 Task: Create new invoice with Date Opened :15-Apr-23, Select Customer: Total Wine & More, Terms: Payment Term 1. Make invoice entry for item-1 with Date: 15-Apr-23, Description: Shiner Bock Lager Can , Action: Material, Income Account: Income:Sales, Quantity: 4, Unit Price: 8.5, Discount %: 5. Make entry for item-2 with Date: 15-Apr-23, Description: Planters Heat Peanuts, Action: Material, Income Account: Income:Sales, Quantity: 5, Unit Price: 7.4, Discount %: 10. Make entry for item-3 with Date: 15-Apr-23, Description:   Big Red Soda  , Action: Material, Income Account: Income:Sales, Quantity: 2, Unit Price: 8.4, Discount %: 12. Write Notes: Looking forward to serving you again.. Post Invoice with Post Date: 15-Apr-23, Post to Accounts: Assets:Accounts Receivable. Pay / Process Payment with Transaction Date: 15-May-23, Amount: 80.384, Transfer Account: Checking Account. Print Invoice, display notes by going to Option, then go to Display Tab and check Invoice Notes.
Action: Mouse pressed left at (174, 31)
Screenshot: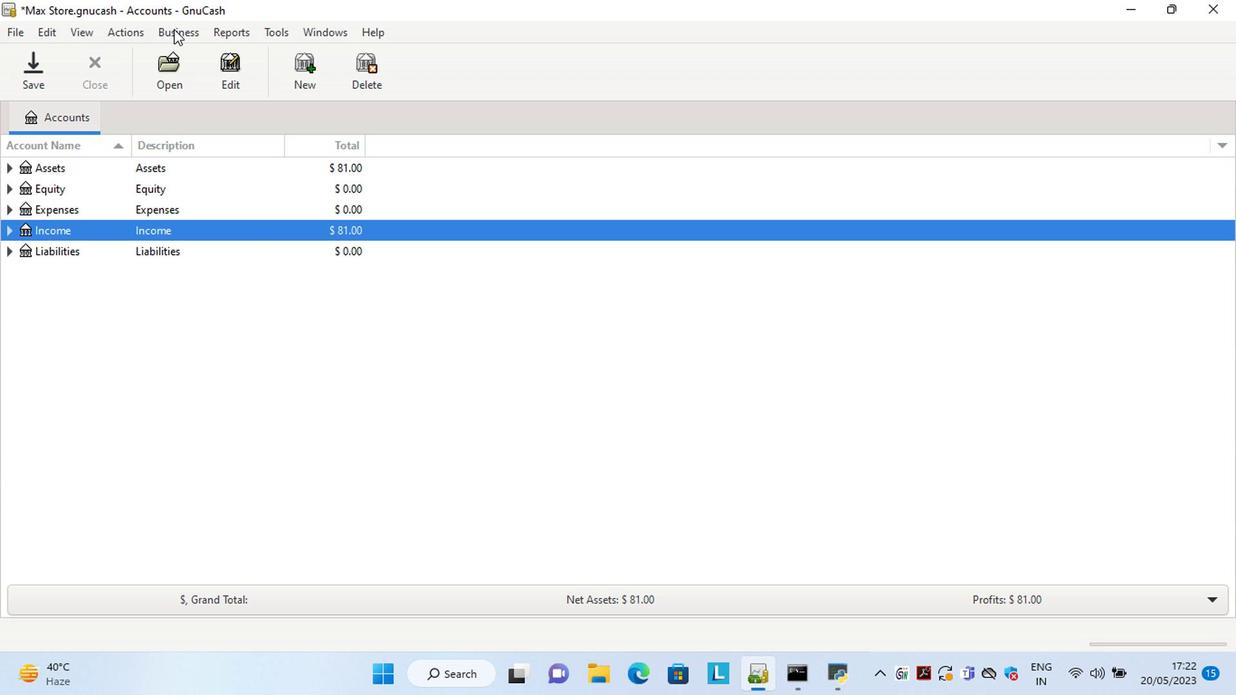 
Action: Mouse moved to (383, 132)
Screenshot: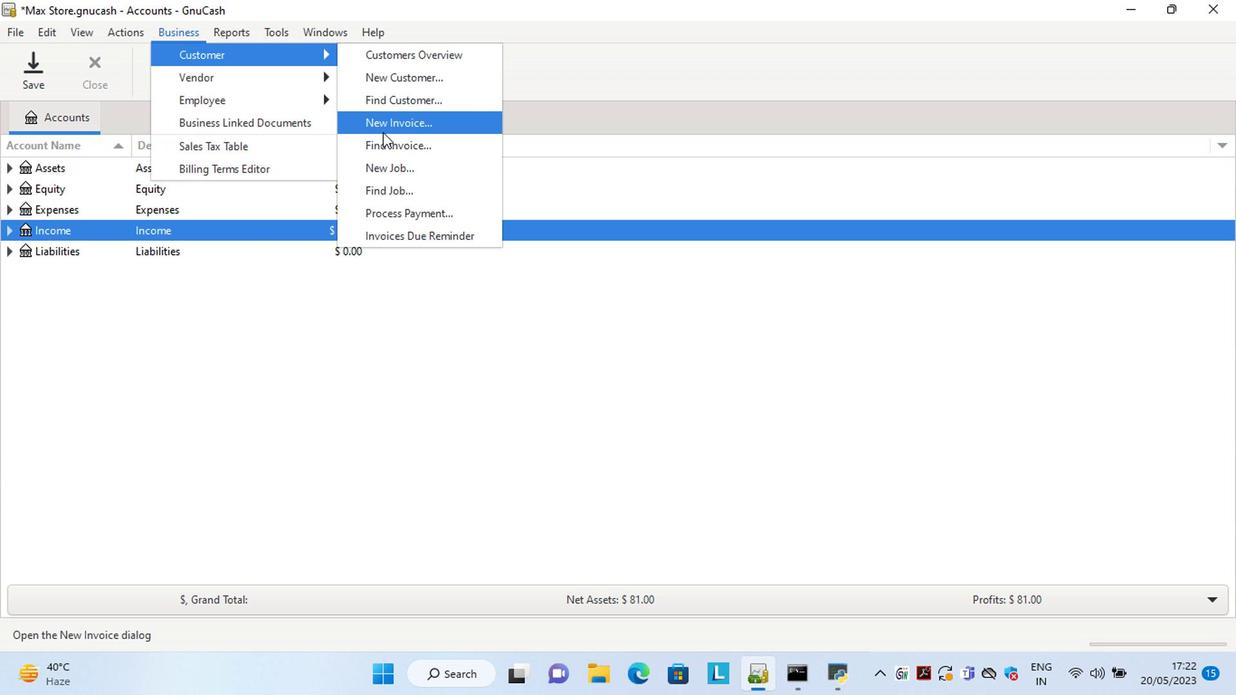 
Action: Mouse pressed left at (383, 132)
Screenshot: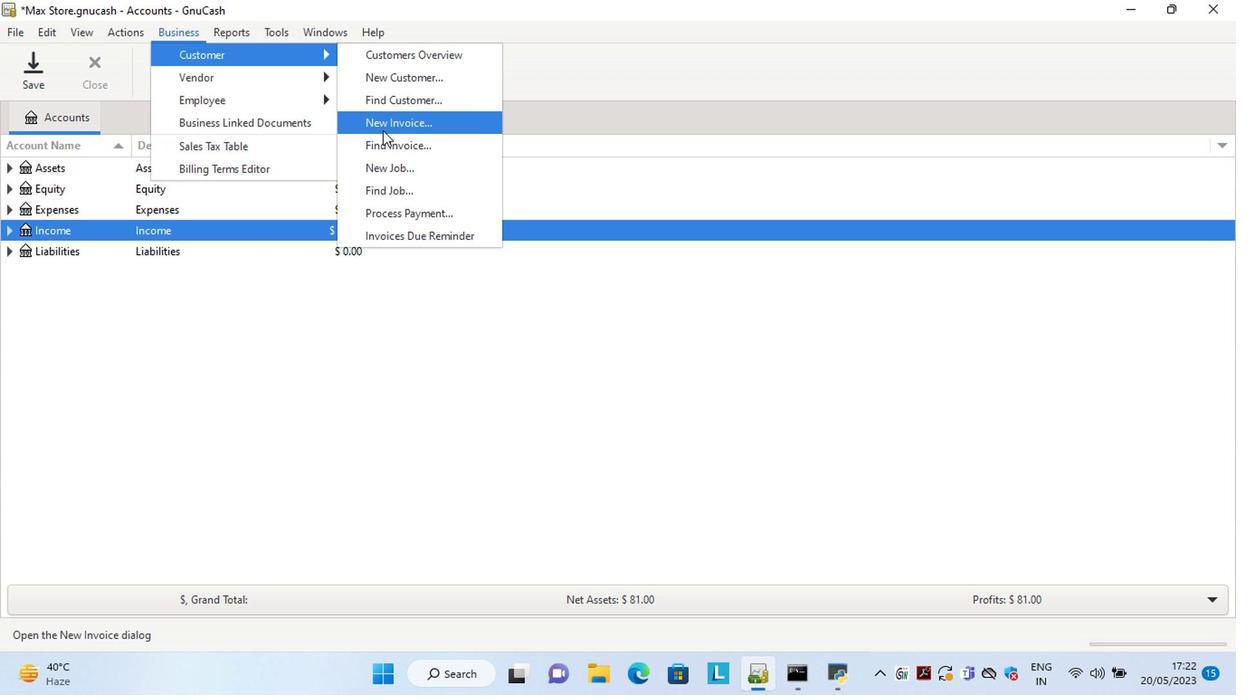 
Action: Mouse moved to (632, 279)
Screenshot: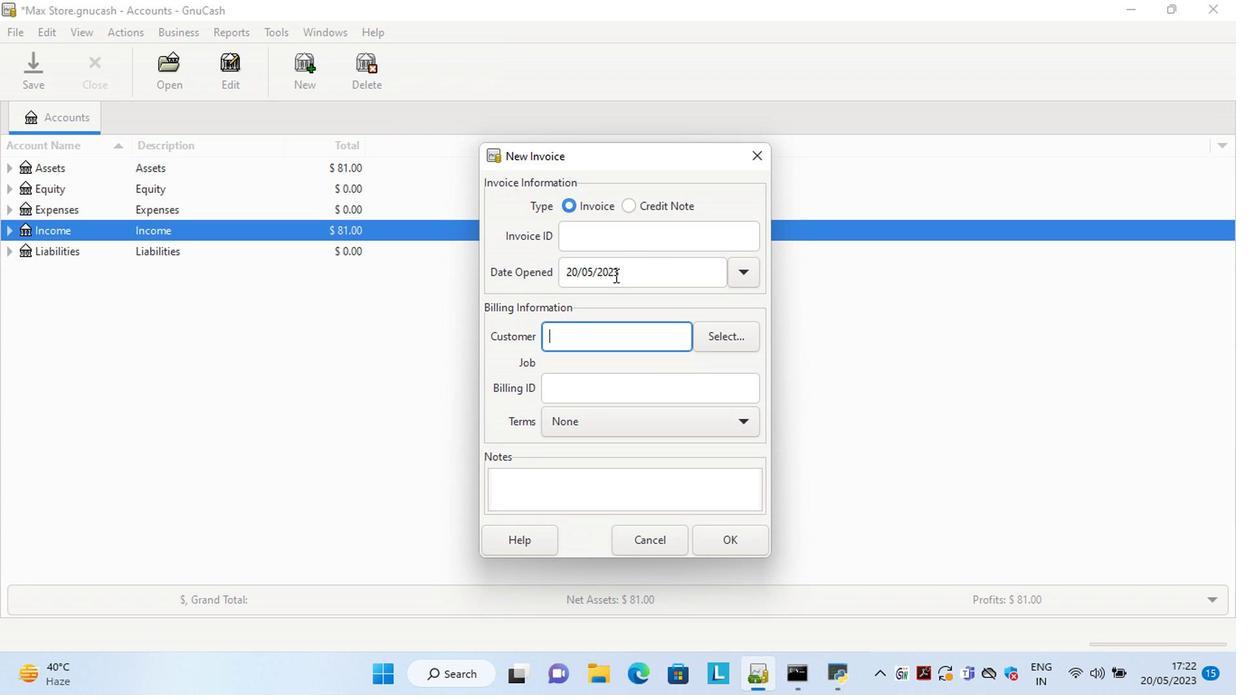 
Action: Mouse pressed left at (632, 279)
Screenshot: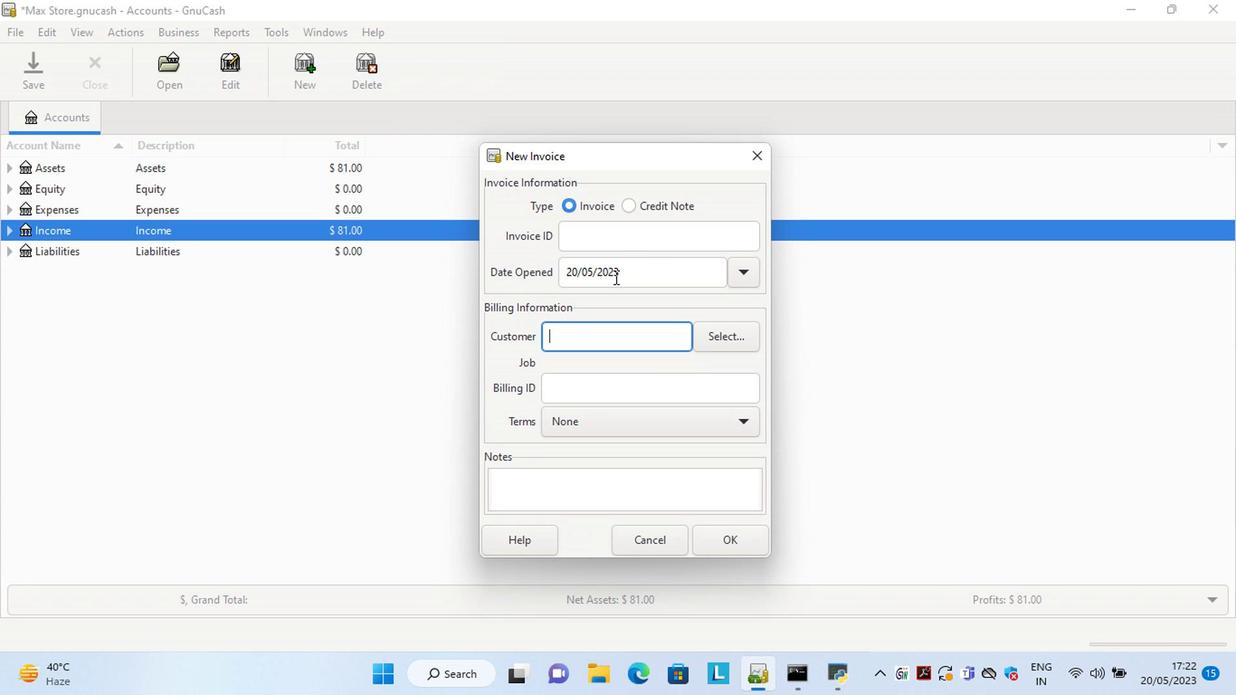 
Action: Key pressed <Key.left><Key.left><Key.left><Key.left><Key.left><Key.left><Key.left><Key.left><Key.left><Key.left><Key.left><Key.left><Key.left><Key.left><Key.left><Key.left><Key.left><Key.delete><Key.delete>15<Key.right><Key.right><Key.delete>4<Key.tab>
Screenshot: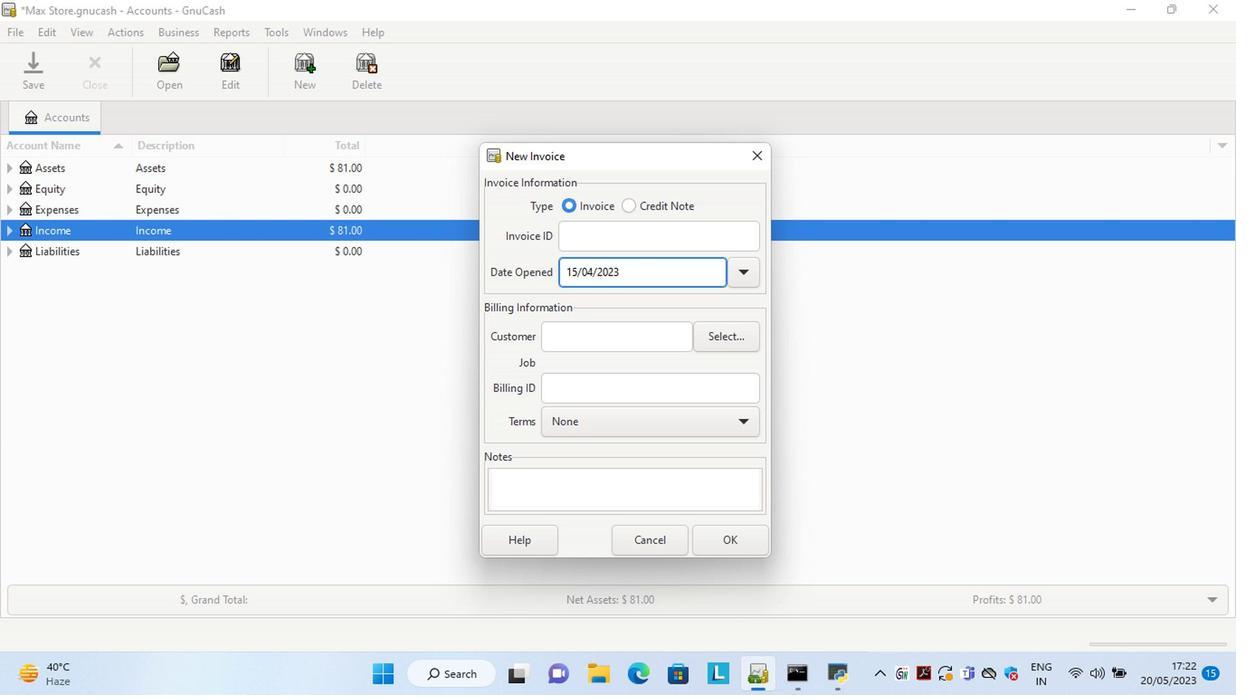 
Action: Mouse moved to (718, 332)
Screenshot: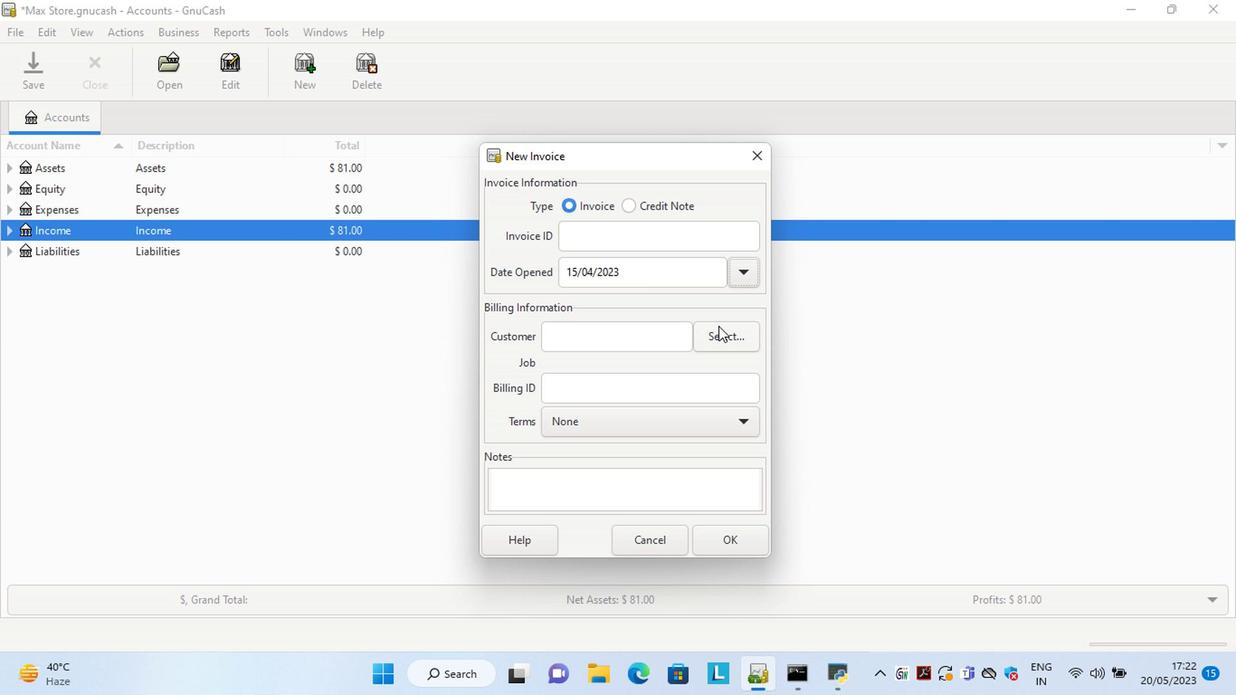 
Action: Mouse pressed left at (718, 332)
Screenshot: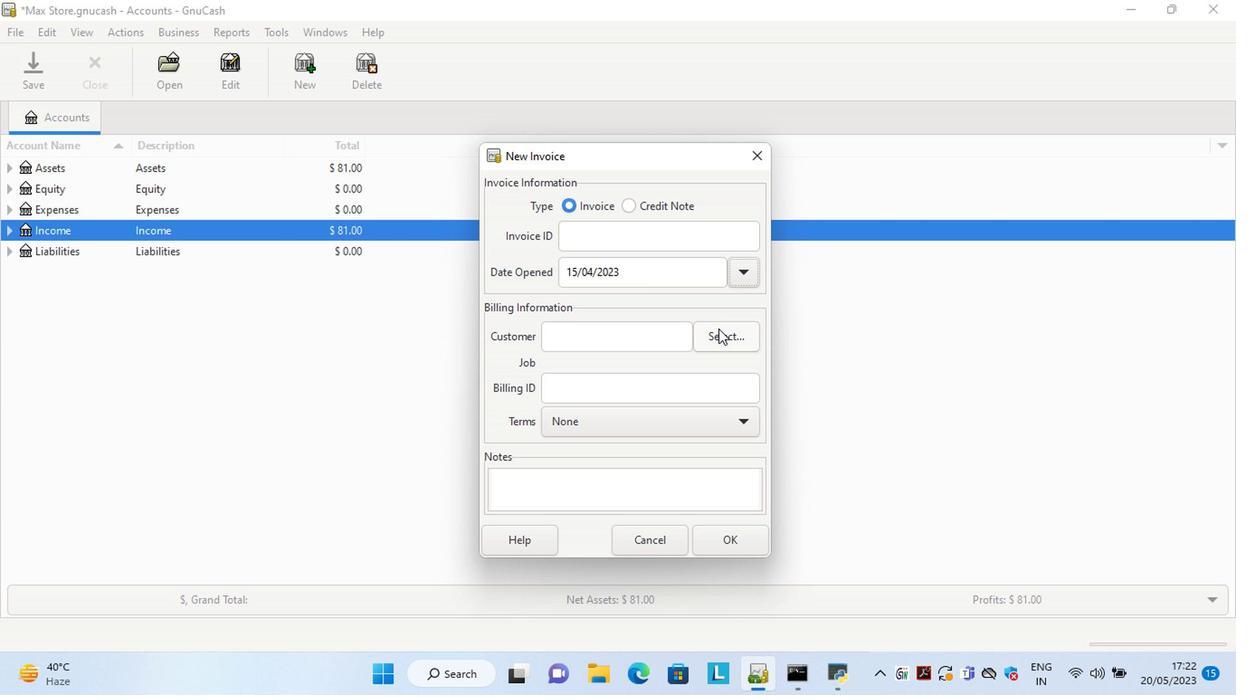 
Action: Mouse moved to (637, 308)
Screenshot: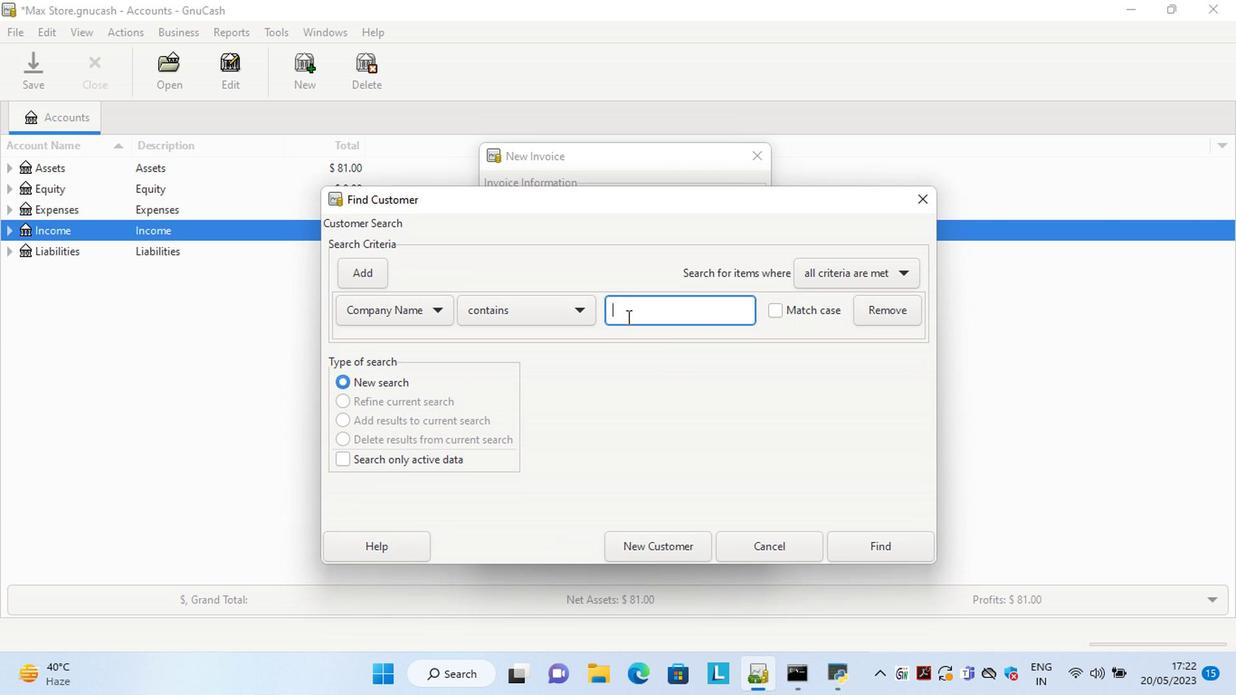 
Action: Key pressed <Key.shift><Key.shift><Key.shift><Key.shift><Key.shift><Key.shift>Total<Key.space><Key.shift><Key.shift><Key.shift><Key.shift><Key.shift><Key.shift><Key.shift><Key.shift><Key.shift><Key.shift><Key.shift><Key.shift>Wine
Screenshot: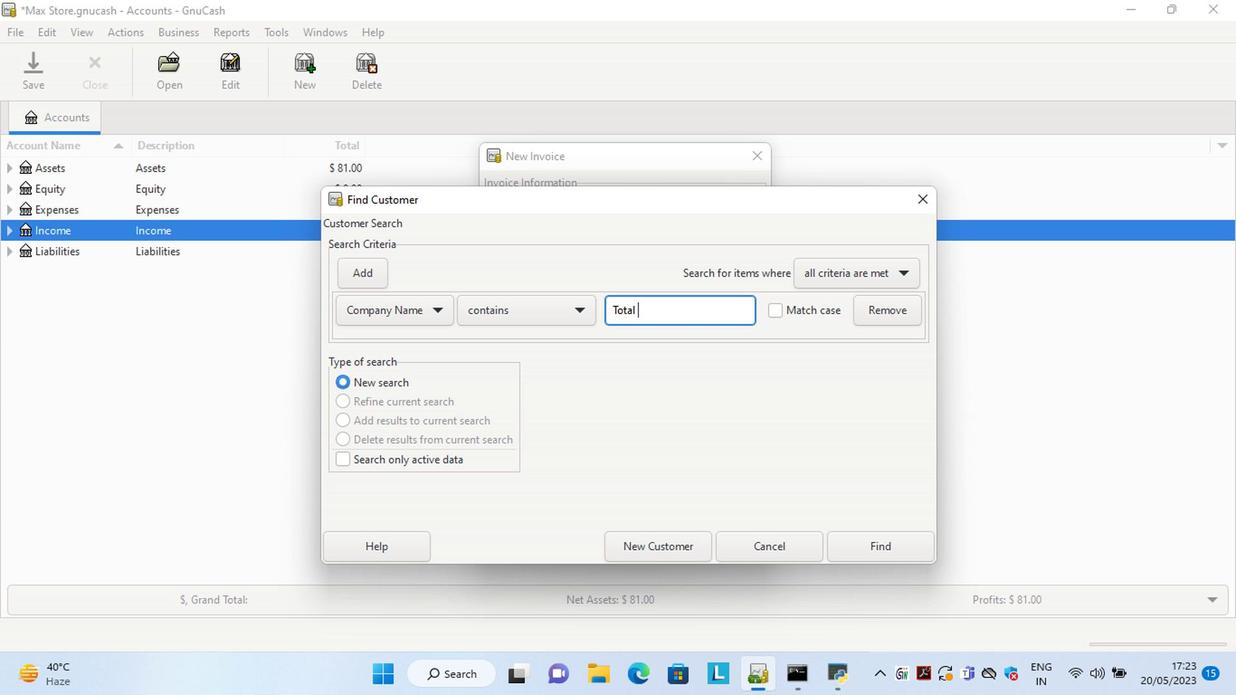 
Action: Mouse moved to (869, 549)
Screenshot: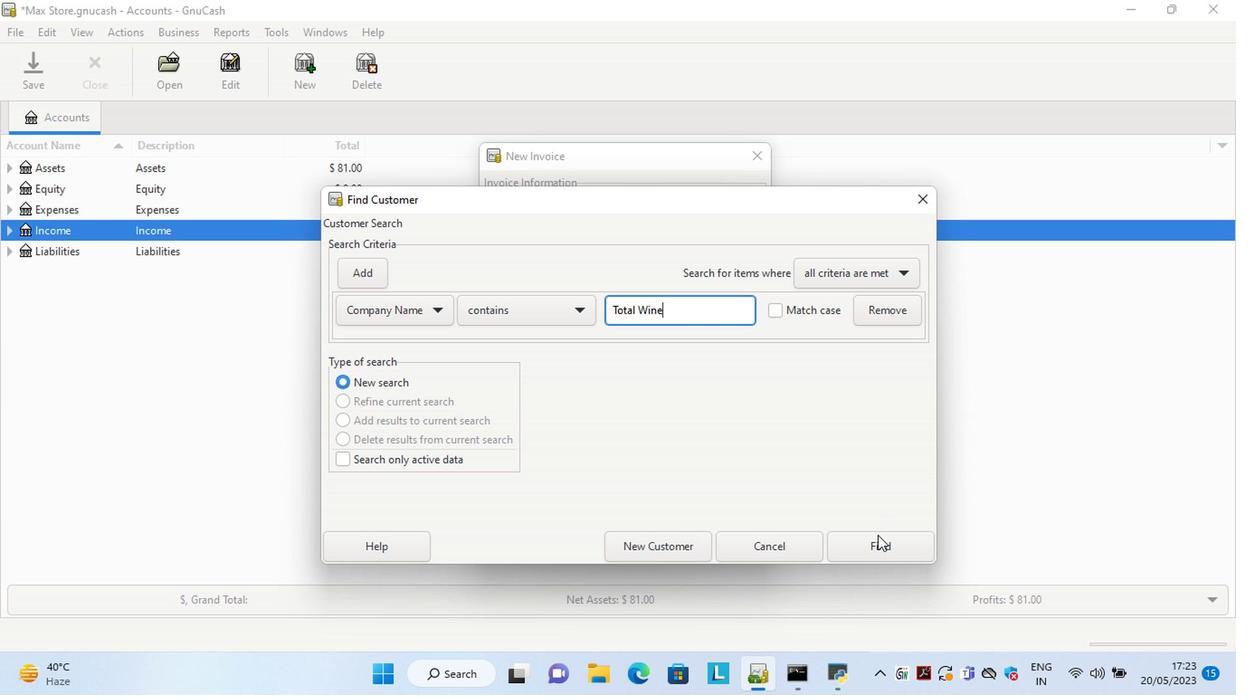 
Action: Mouse pressed left at (869, 549)
Screenshot: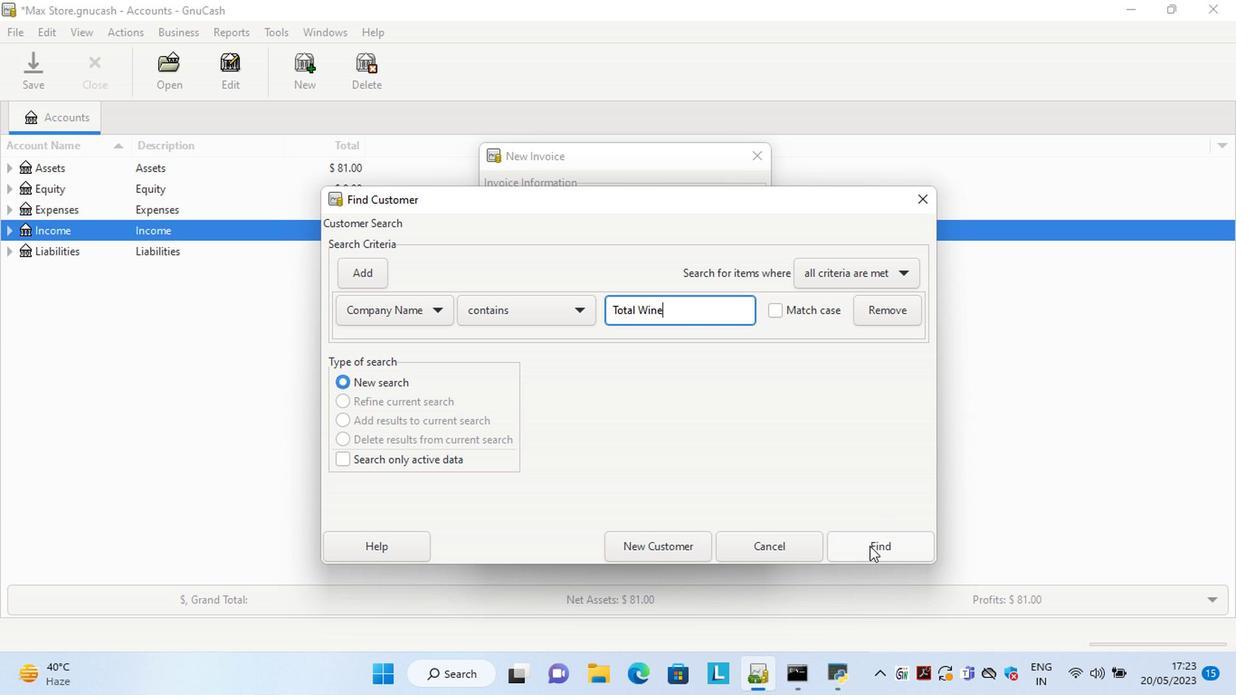 
Action: Mouse moved to (644, 362)
Screenshot: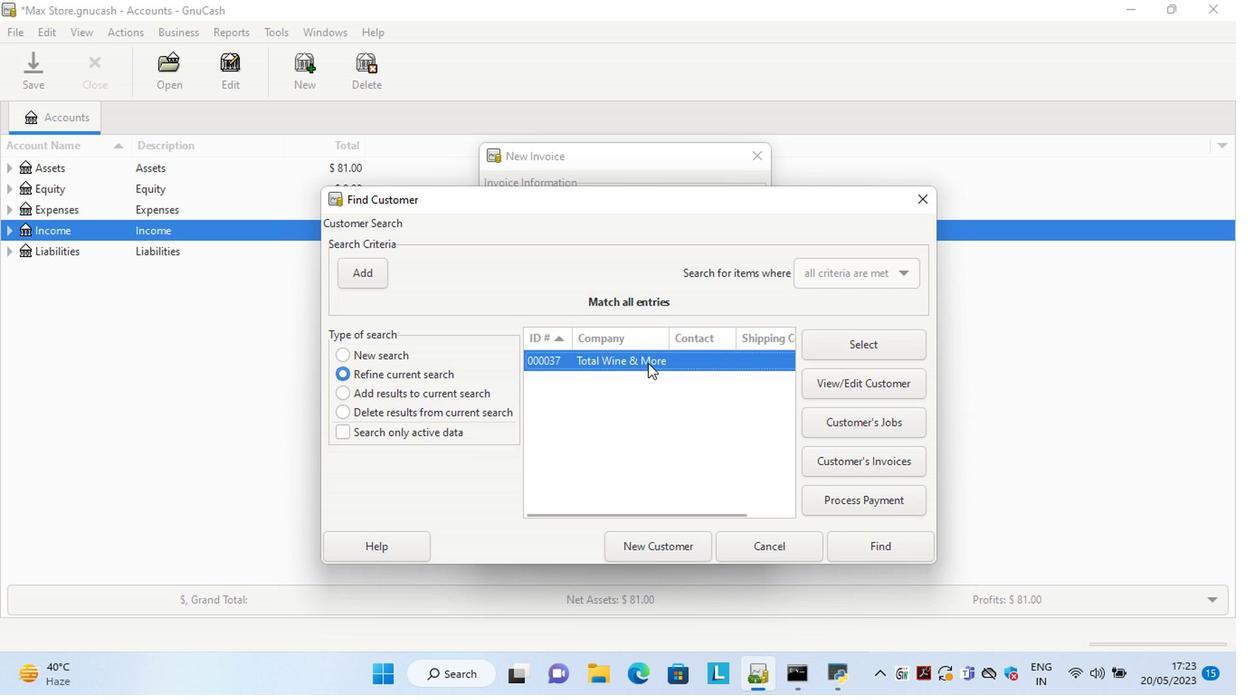 
Action: Mouse pressed left at (644, 362)
Screenshot: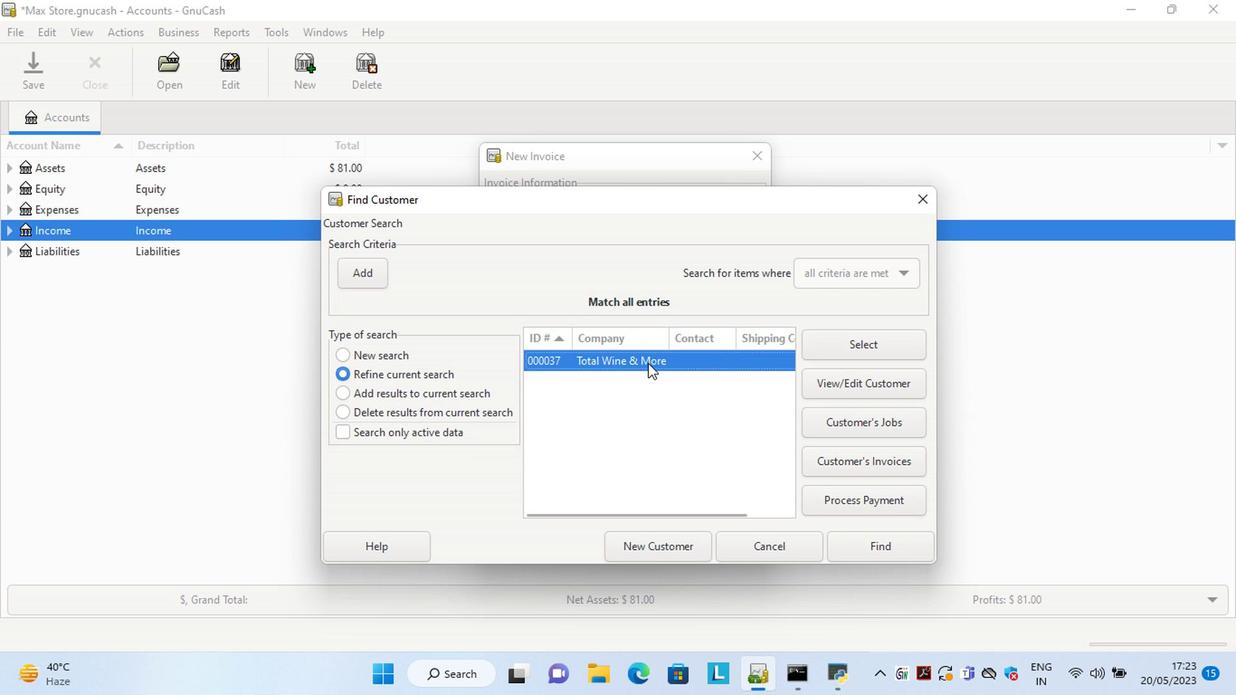 
Action: Mouse pressed left at (644, 362)
Screenshot: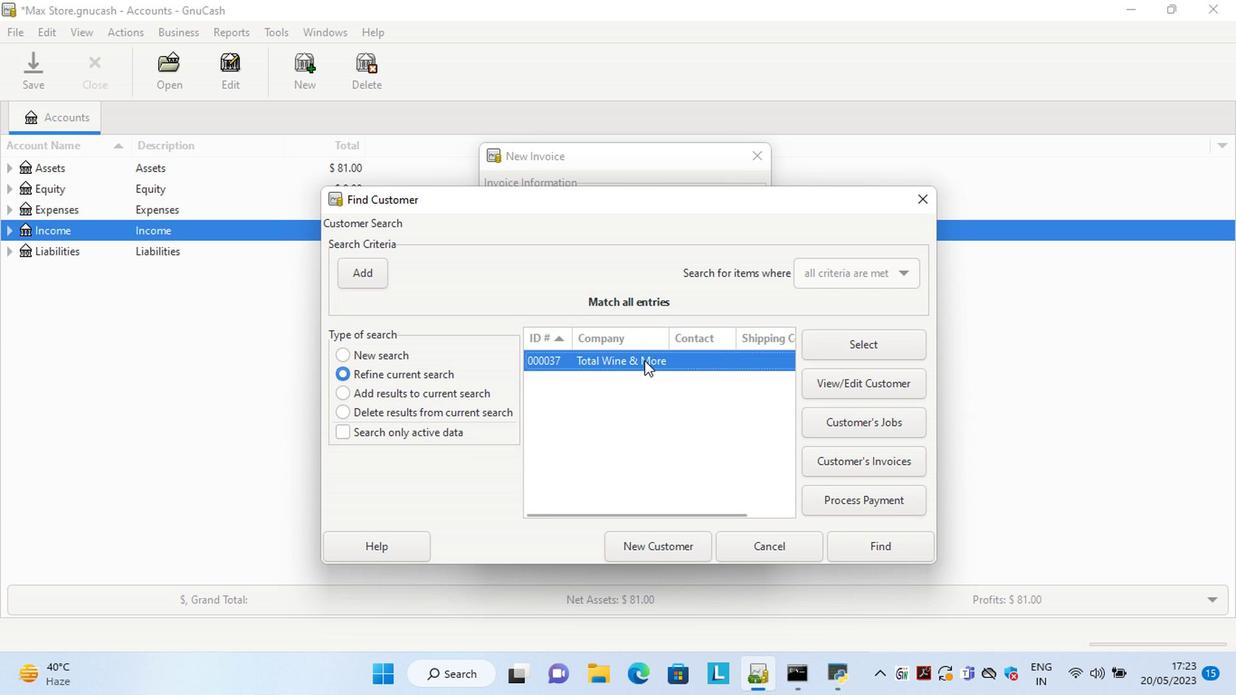 
Action: Mouse moved to (638, 437)
Screenshot: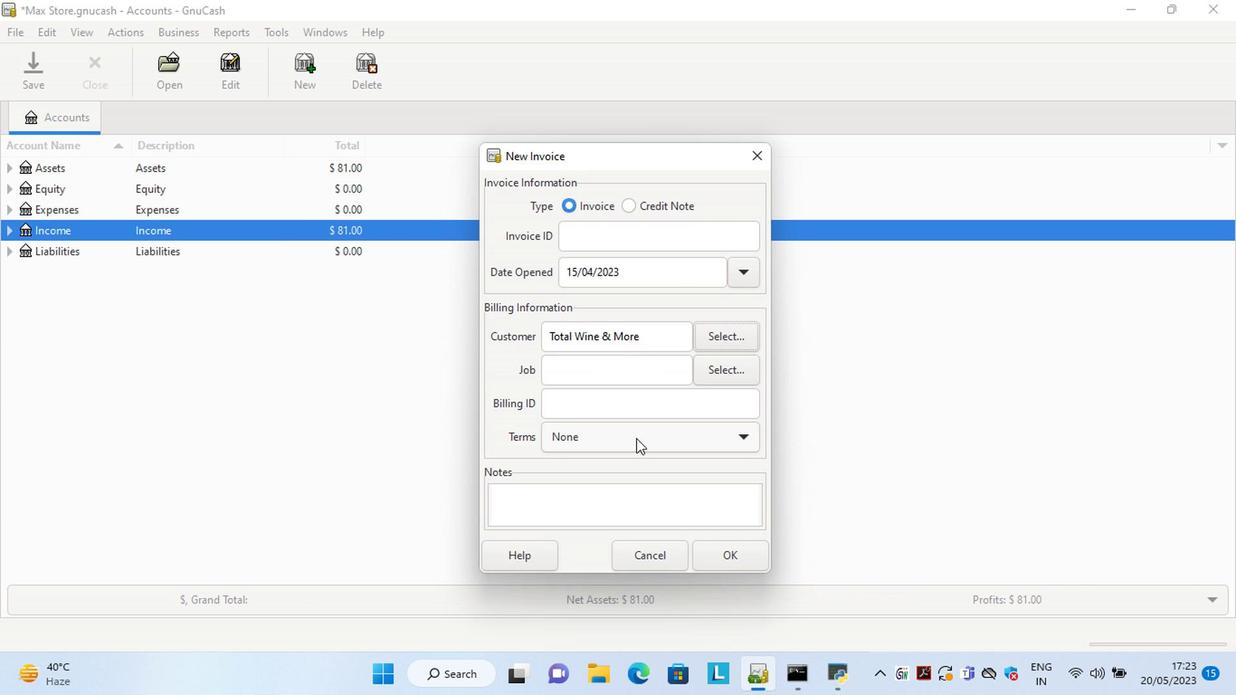 
Action: Mouse pressed left at (638, 437)
Screenshot: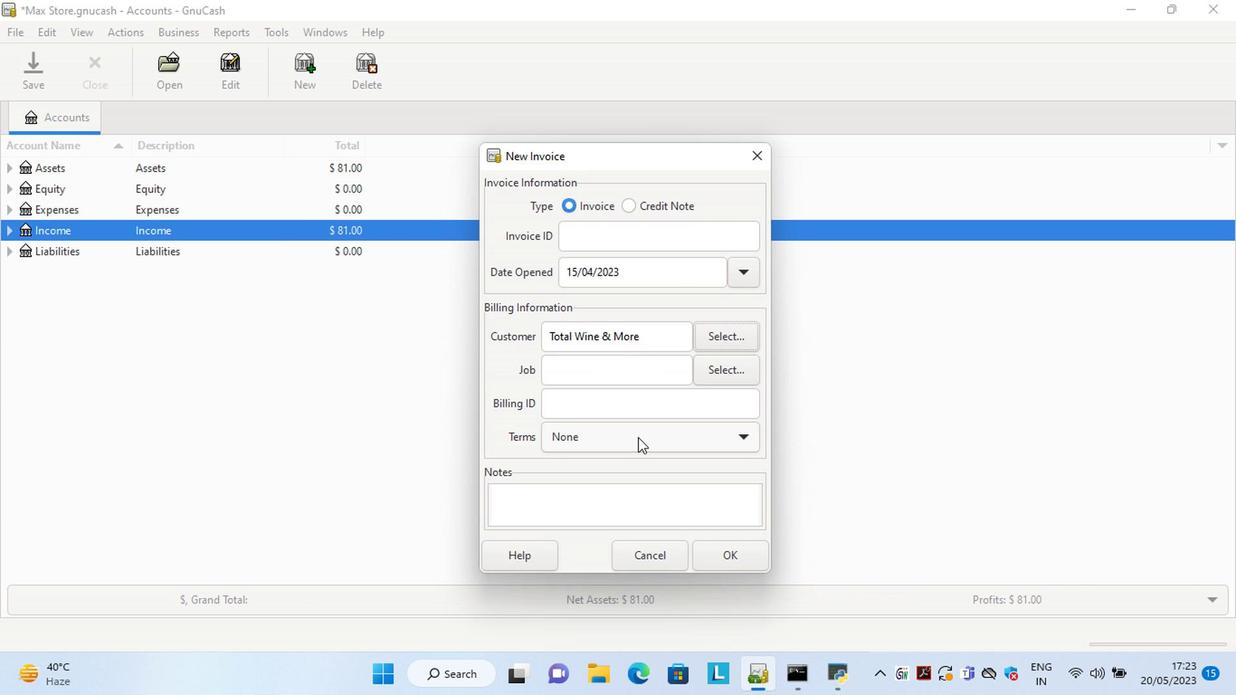 
Action: Mouse moved to (622, 467)
Screenshot: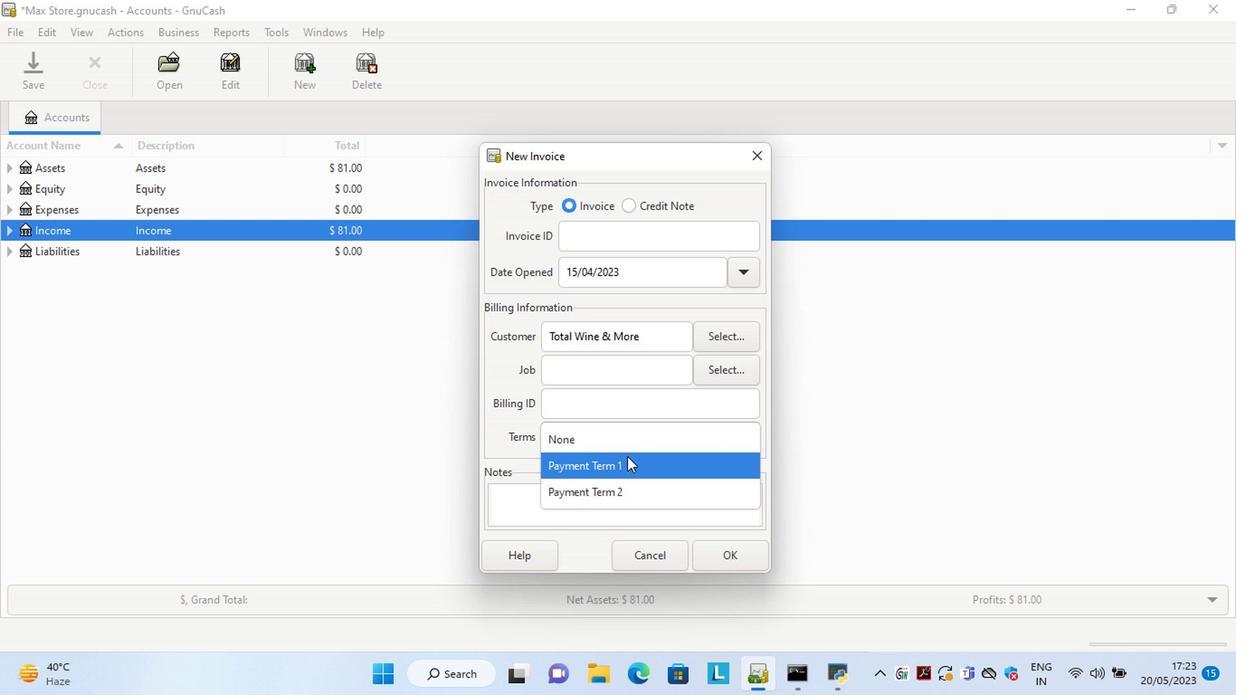 
Action: Mouse pressed left at (622, 467)
Screenshot: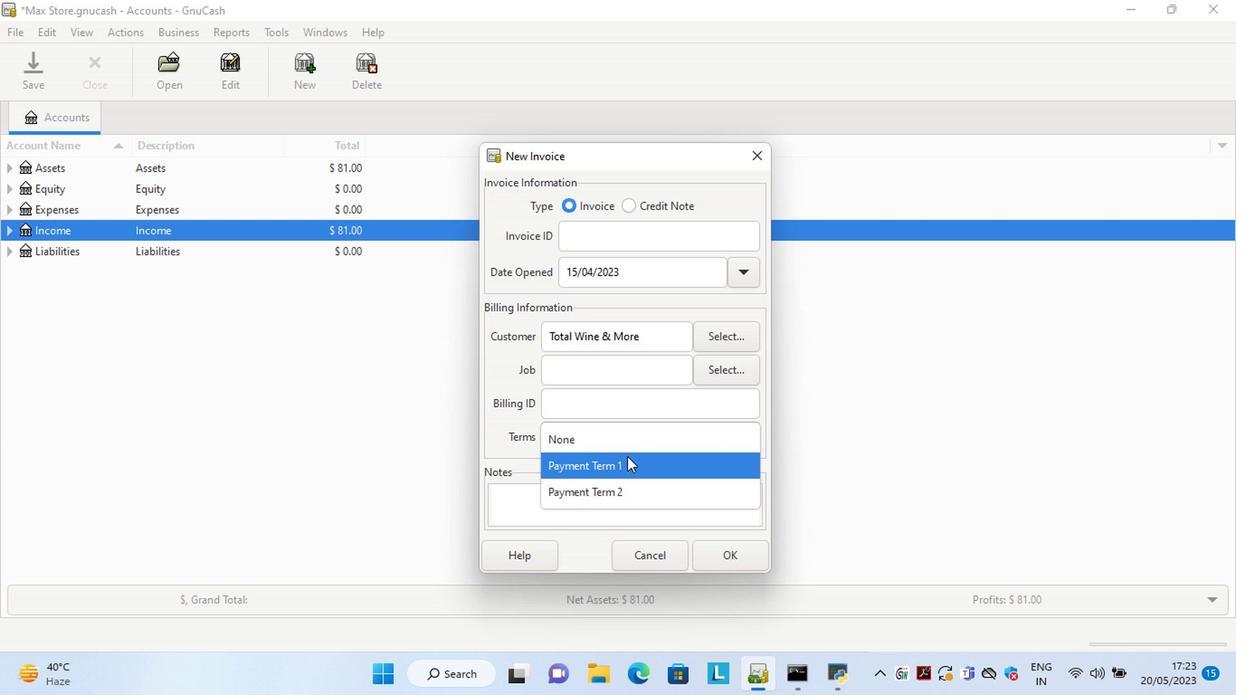 
Action: Mouse moved to (739, 559)
Screenshot: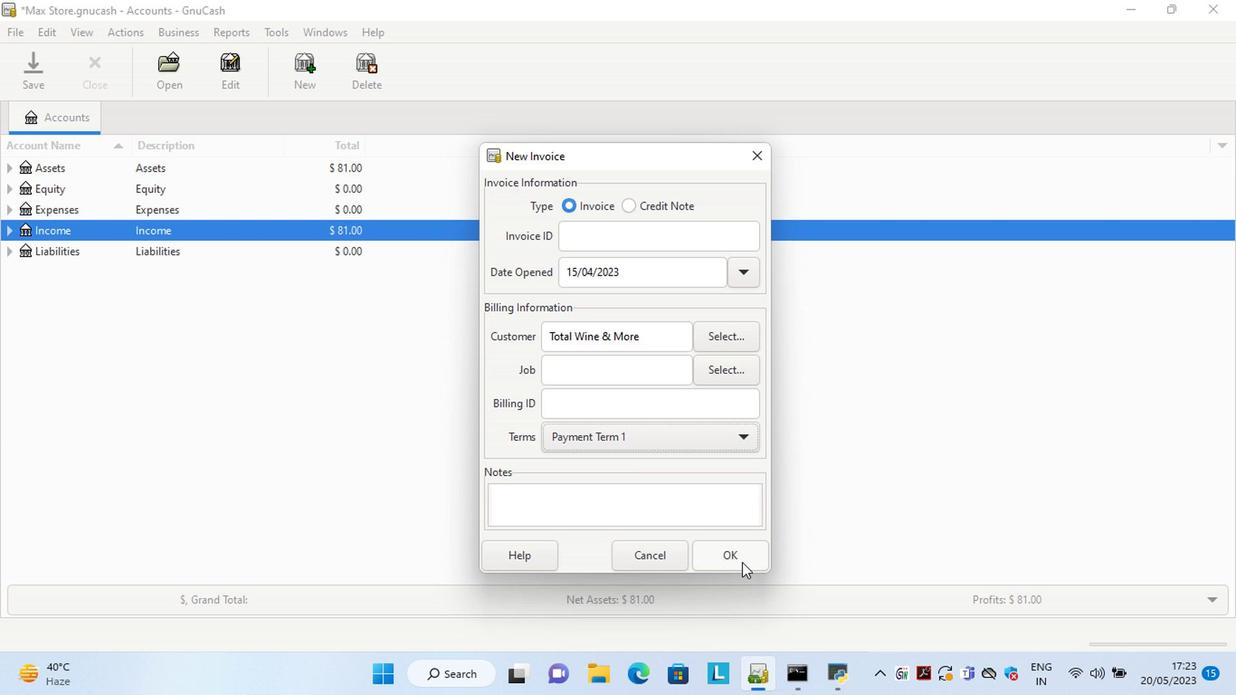 
Action: Mouse pressed left at (739, 559)
Screenshot: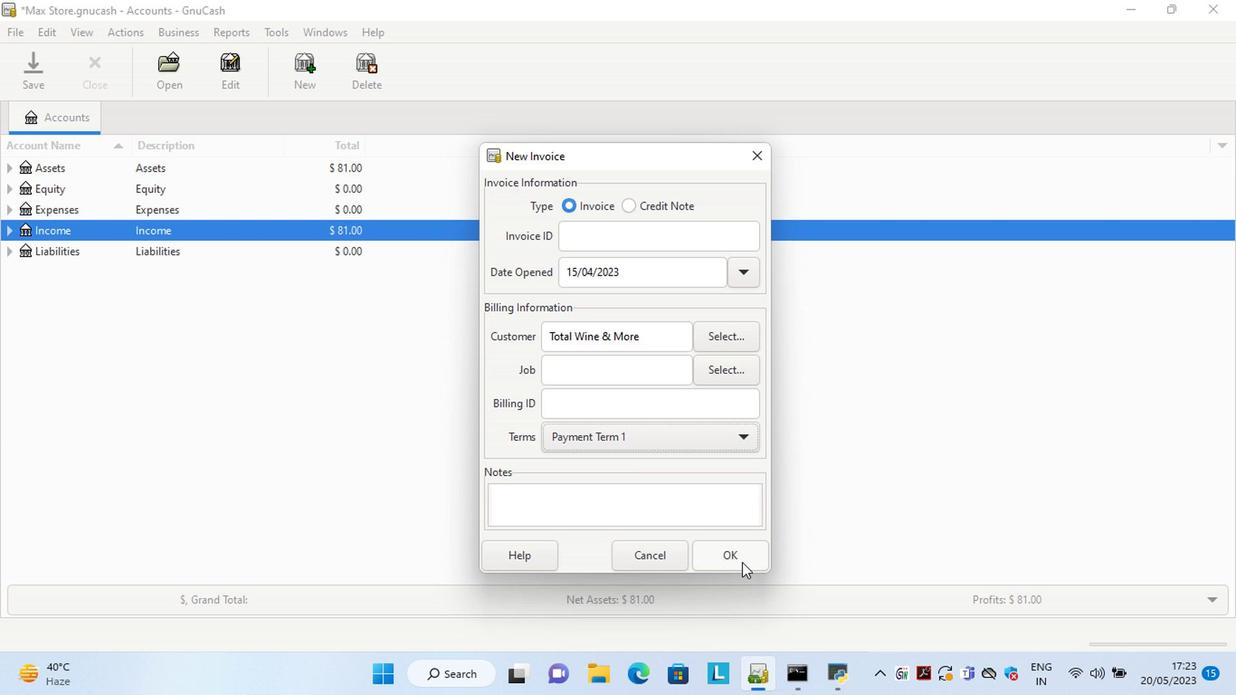 
Action: Mouse moved to (229, 343)
Screenshot: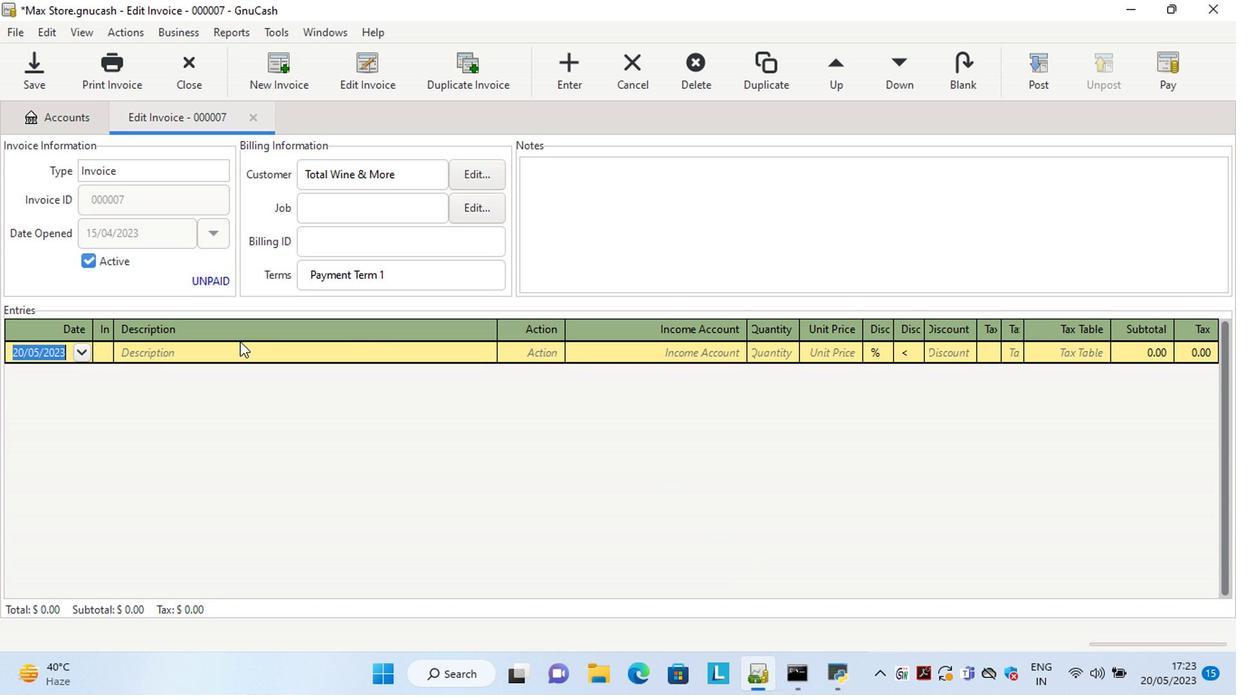 
Action: Key pressed <Key.left><Key.left><Key.left><Key.delete><Key.delete>15<Key.right><Key.right><Key.delete>4<Key.tab>sh<Key.tab><Key.tab>
Screenshot: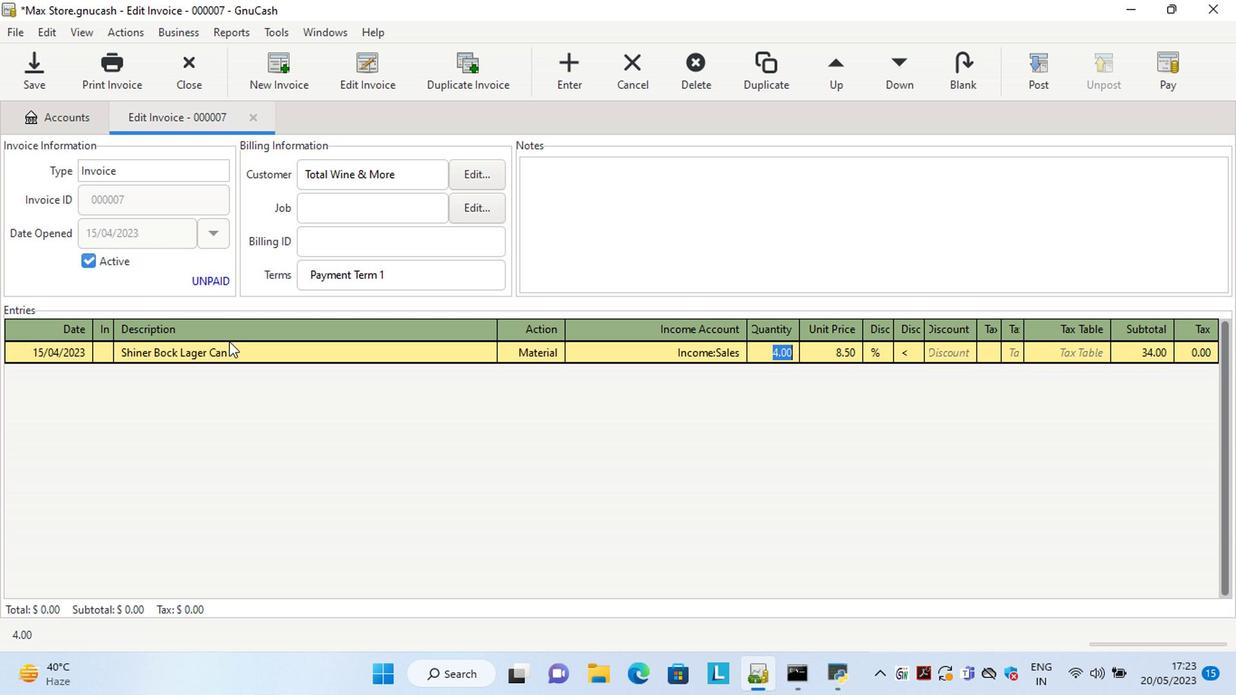 
Action: Mouse moved to (906, 350)
Screenshot: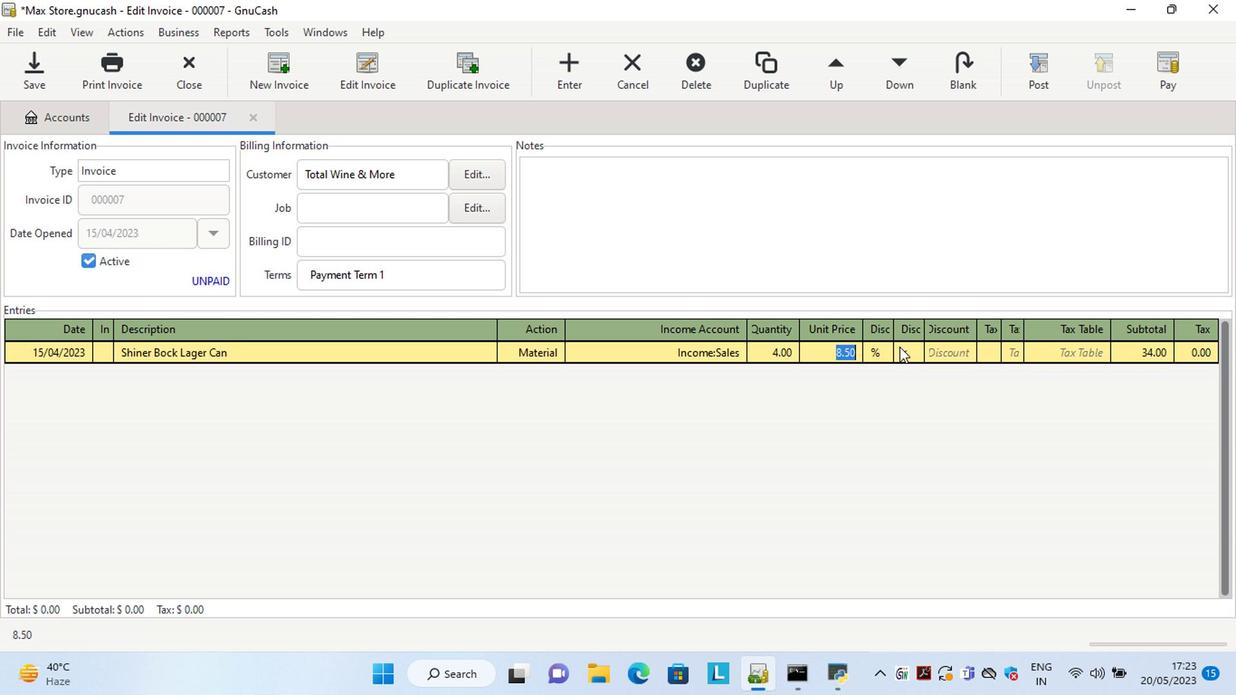 
Action: Mouse pressed left at (906, 350)
Screenshot: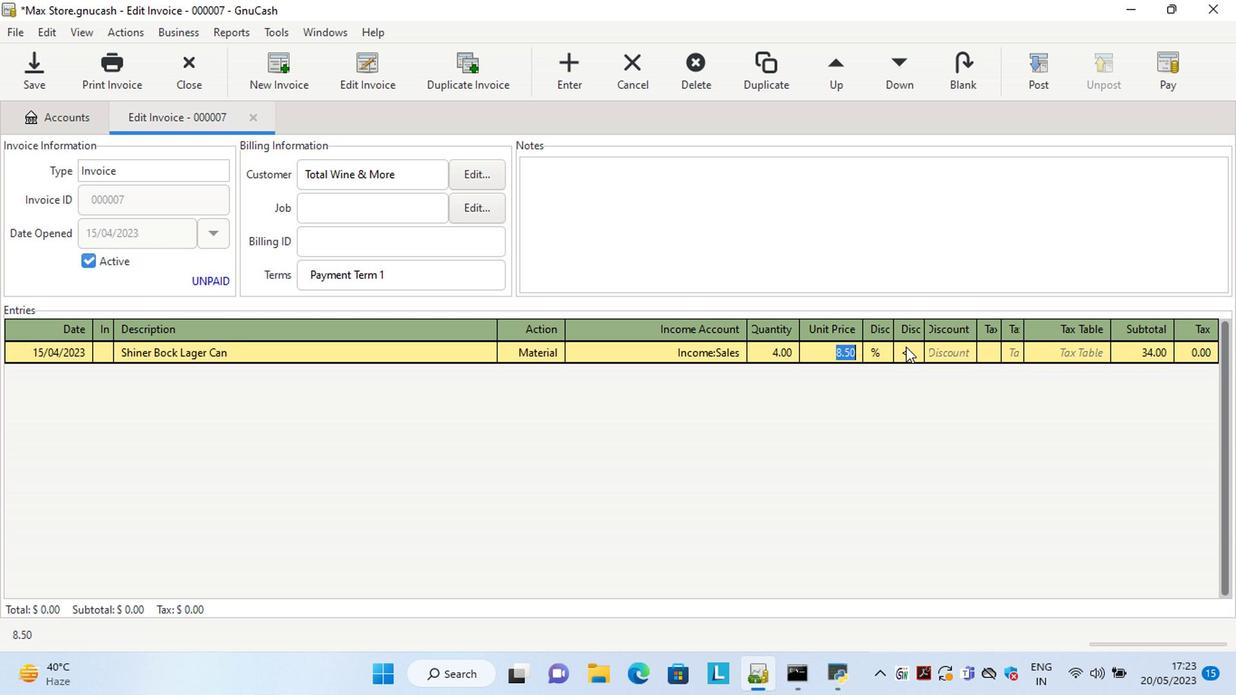 
Action: Mouse moved to (936, 353)
Screenshot: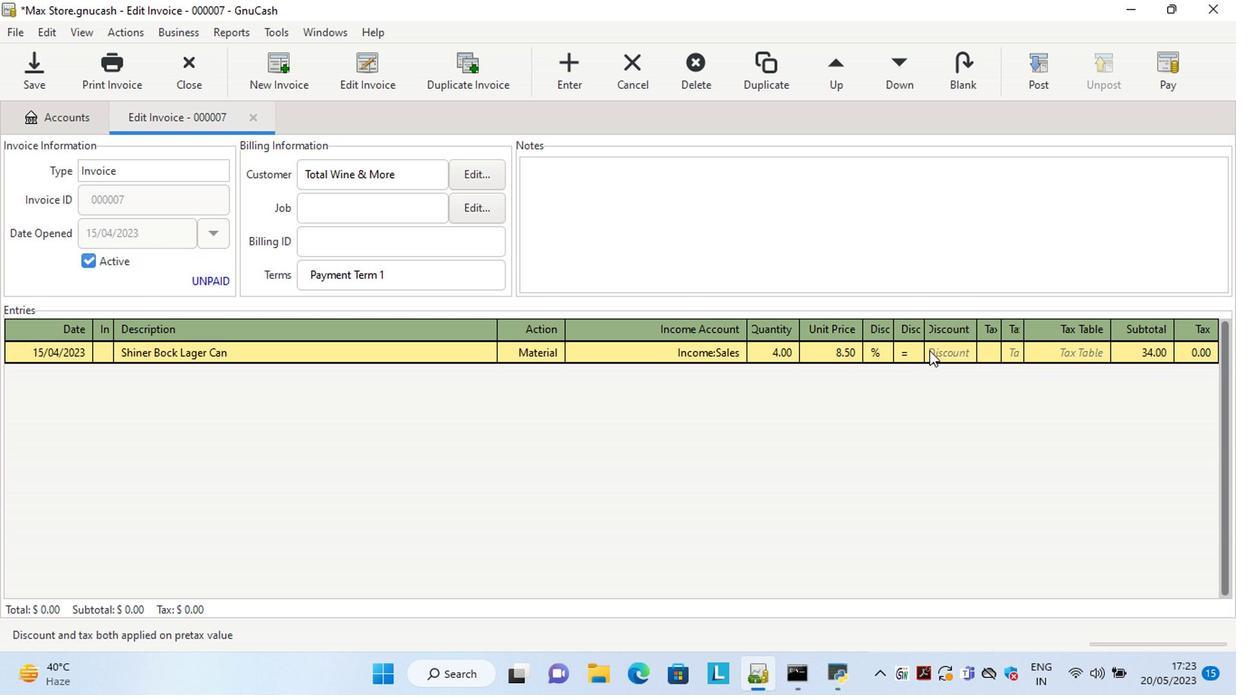 
Action: Mouse pressed left at (936, 353)
Screenshot: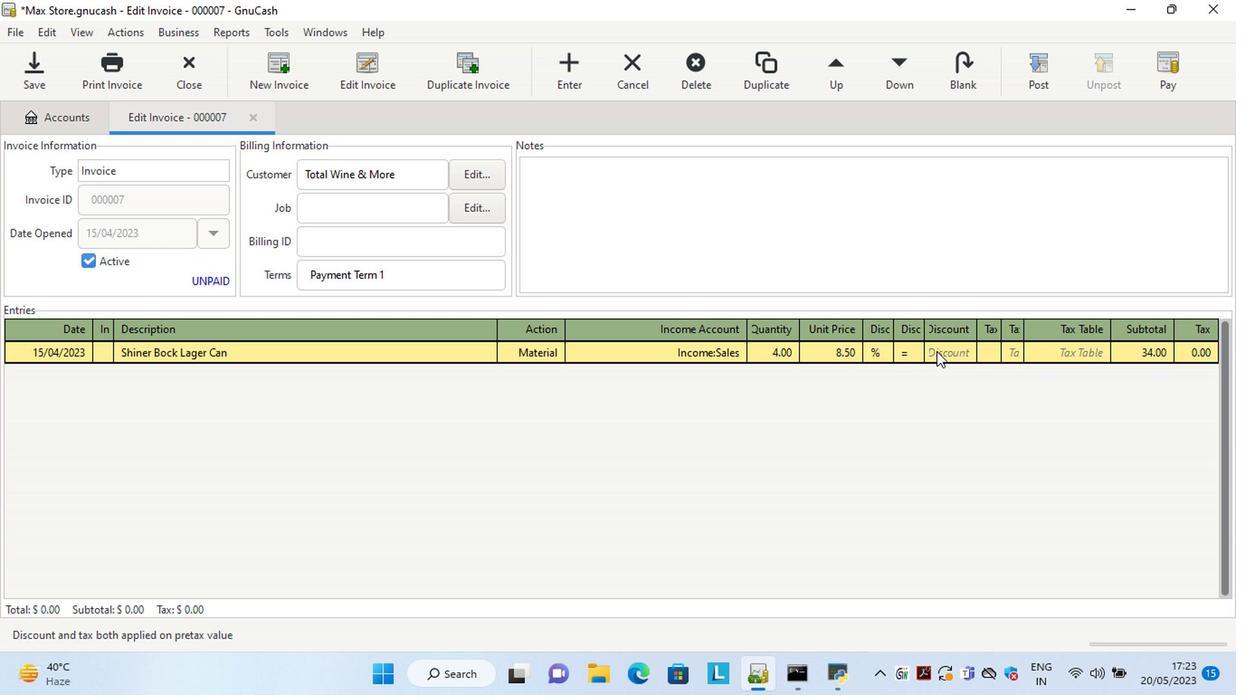 
Action: Key pressed 5<Key.tab>
Screenshot: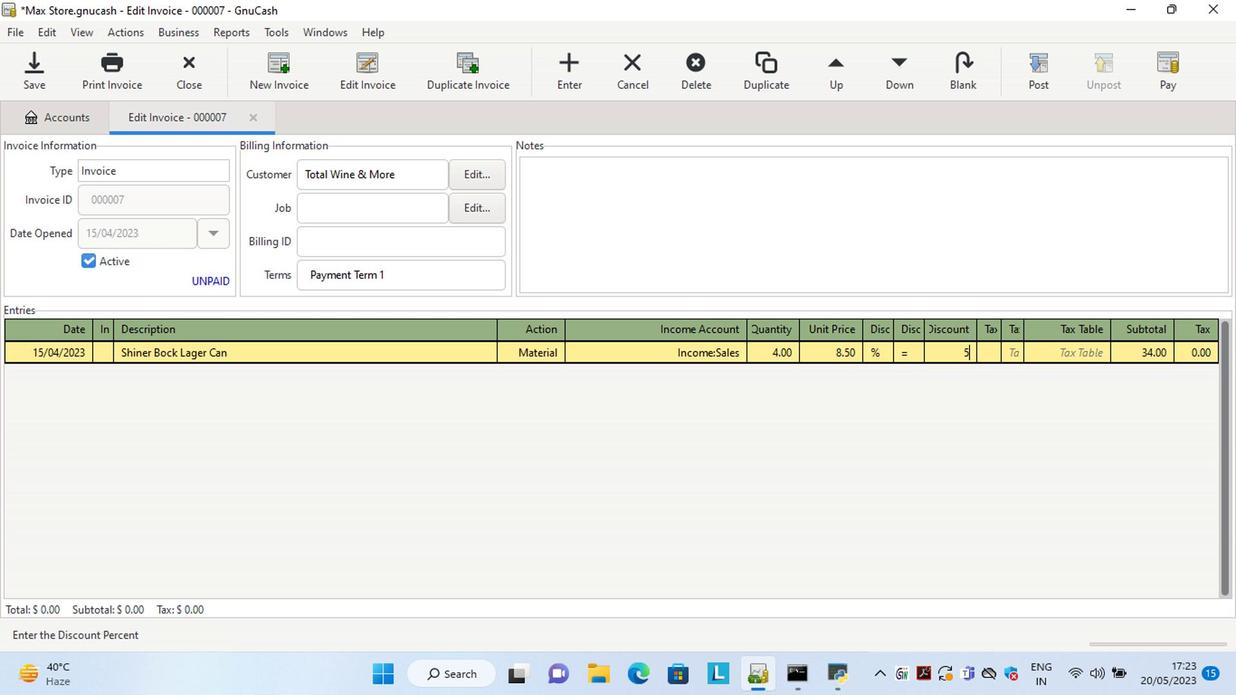 
Action: Mouse moved to (479, 397)
Screenshot: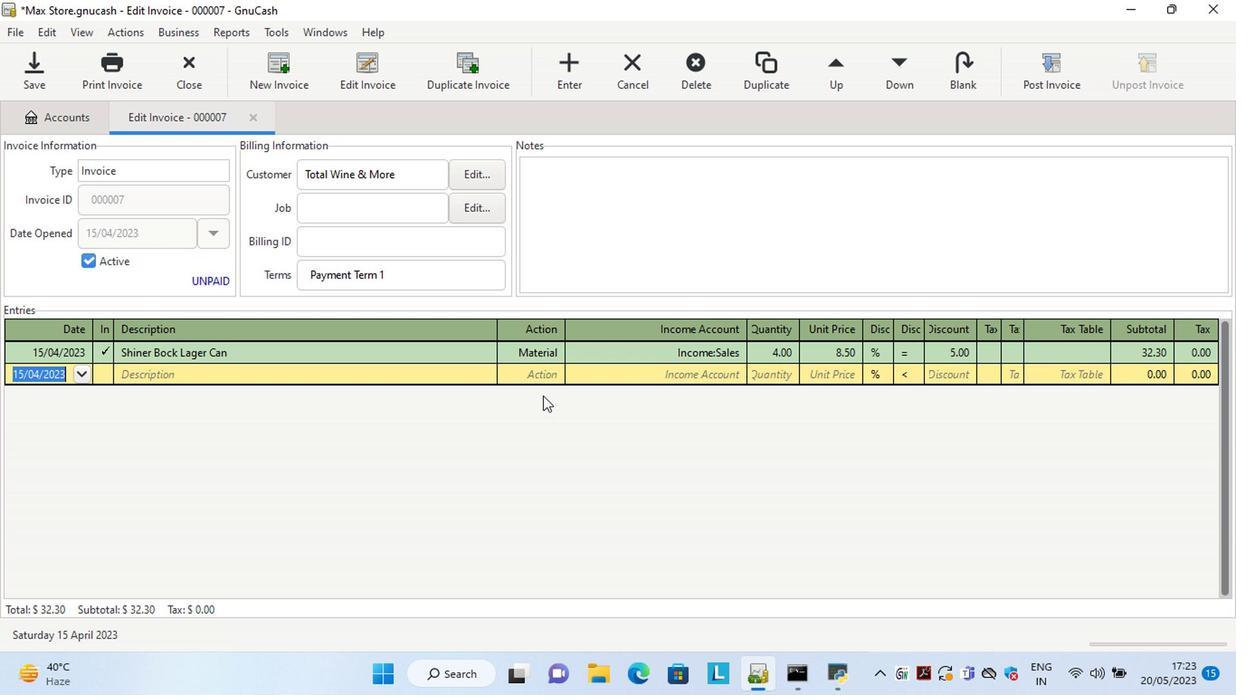
Action: Key pressed <Key.tab>p<Key.tab><Key.tab>
Screenshot: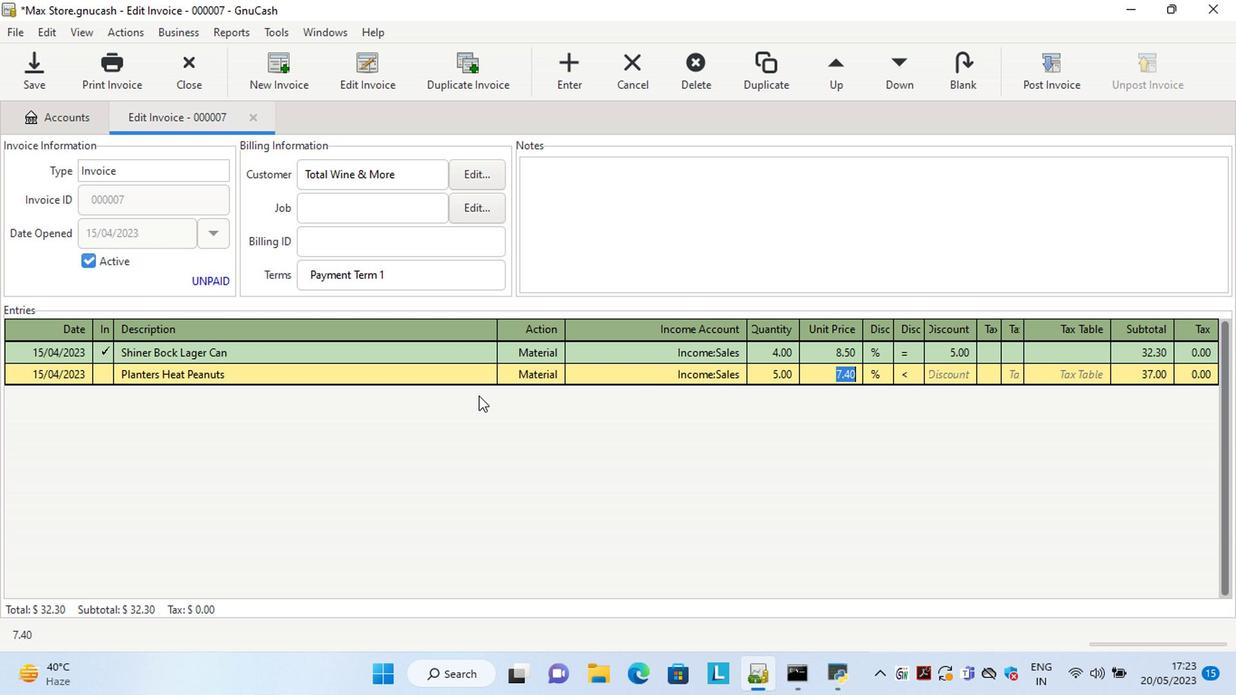 
Action: Mouse moved to (908, 377)
Screenshot: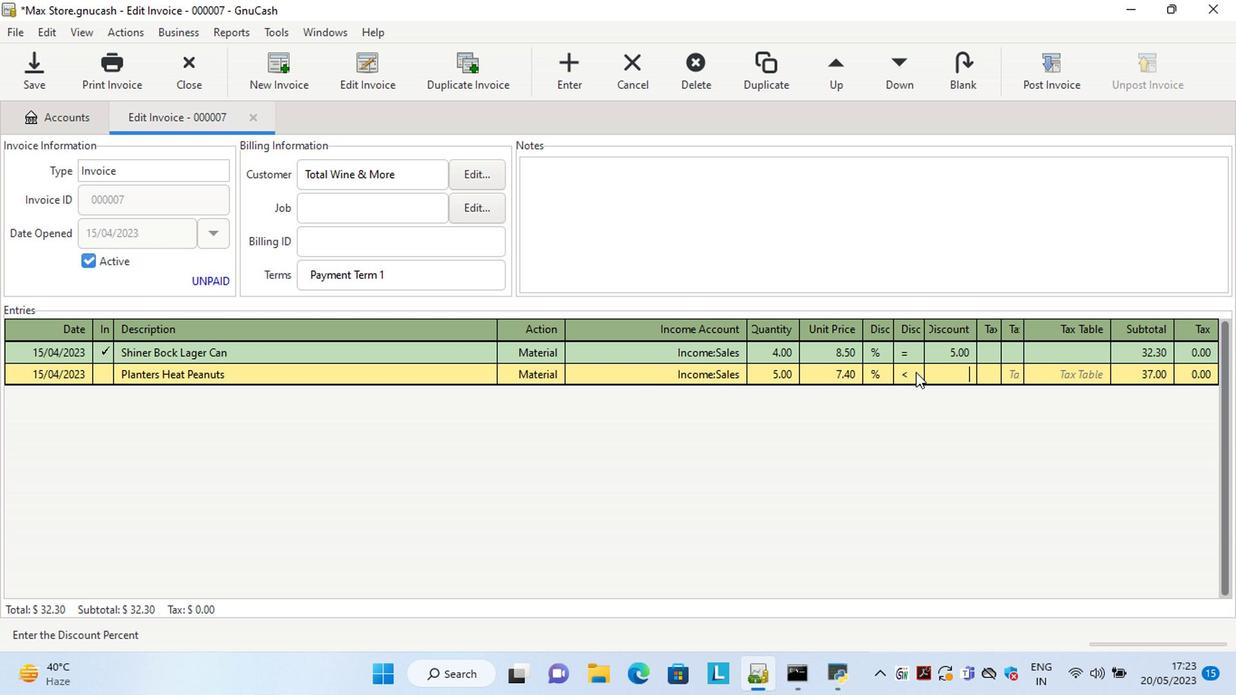 
Action: Mouse pressed left at (908, 377)
Screenshot: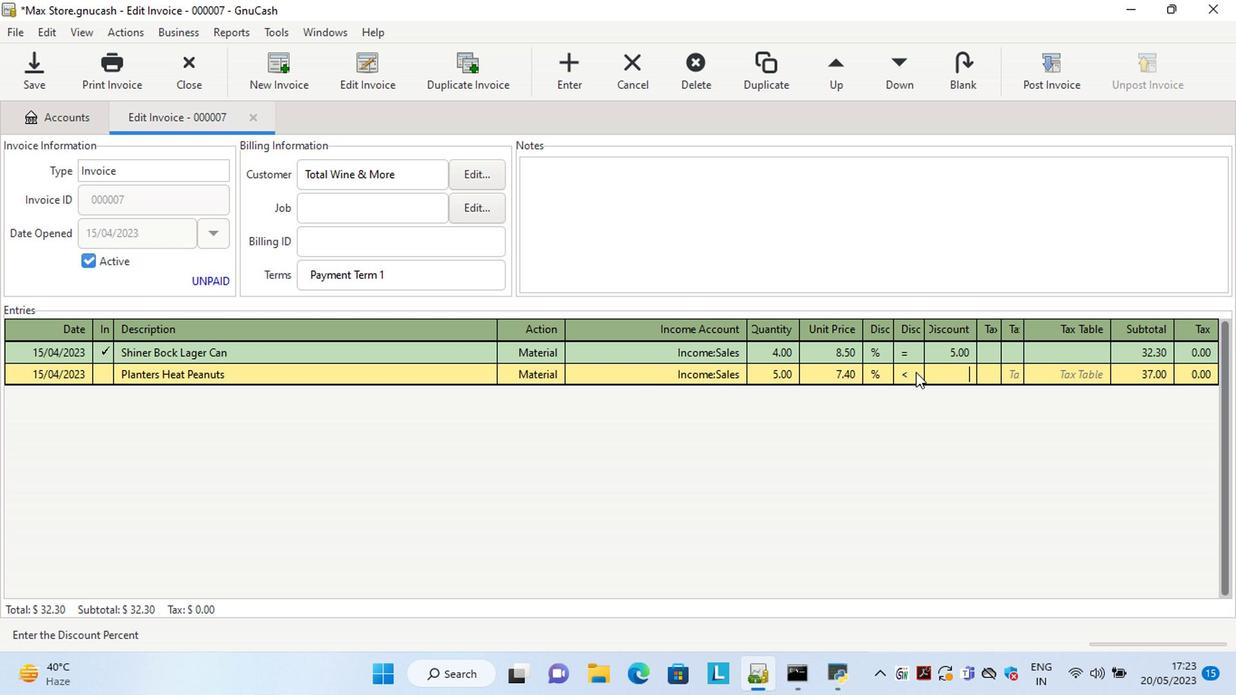 
Action: Mouse moved to (936, 453)
Screenshot: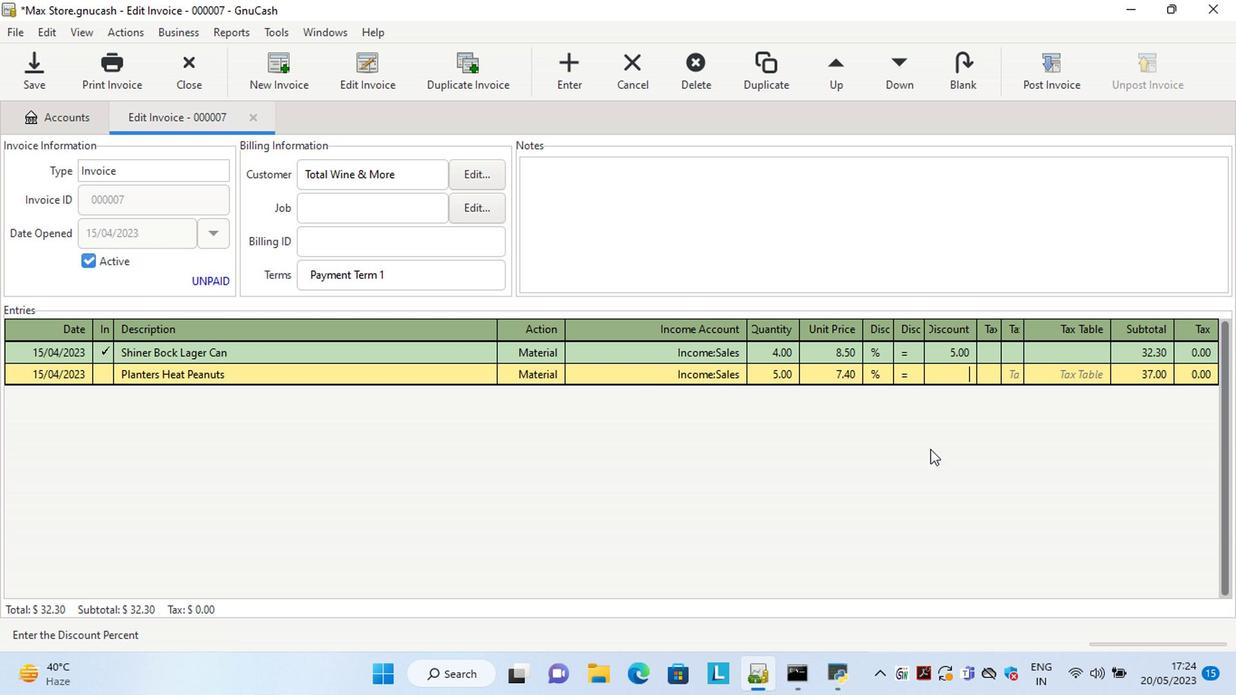 
Action: Key pressed 10<Key.tab><Key.tab>b<Key.tab><Key.tab><Key.tab>
Screenshot: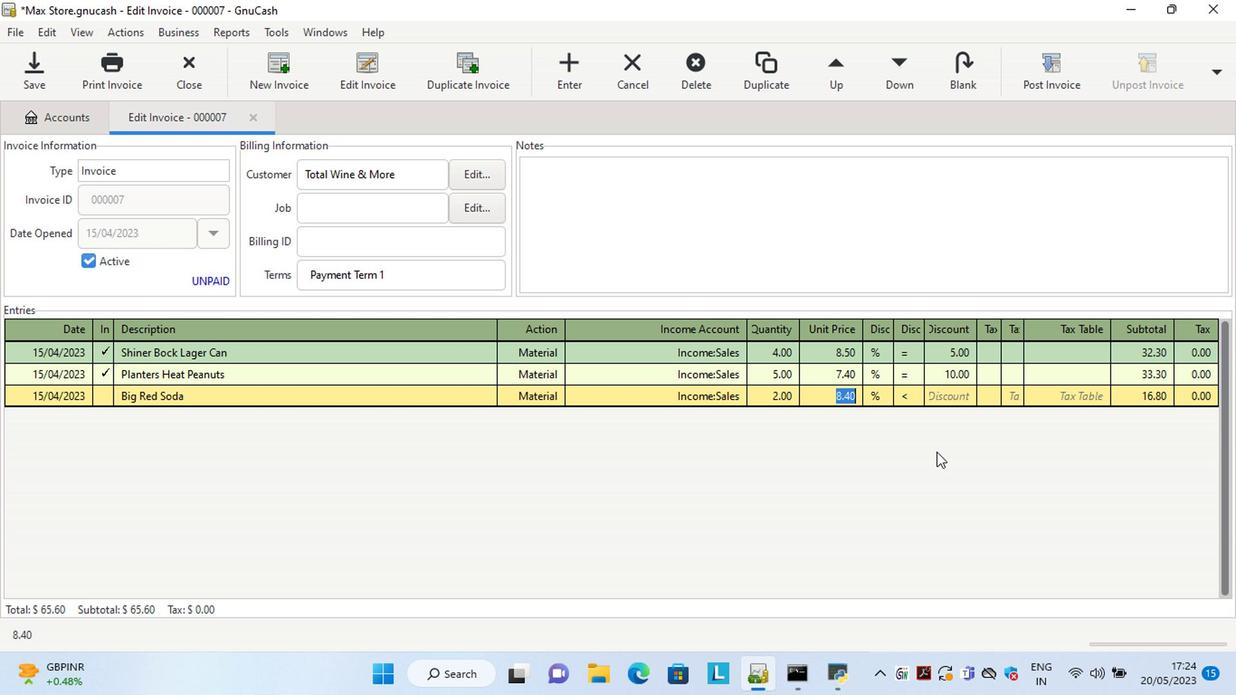 
Action: Mouse moved to (902, 399)
Screenshot: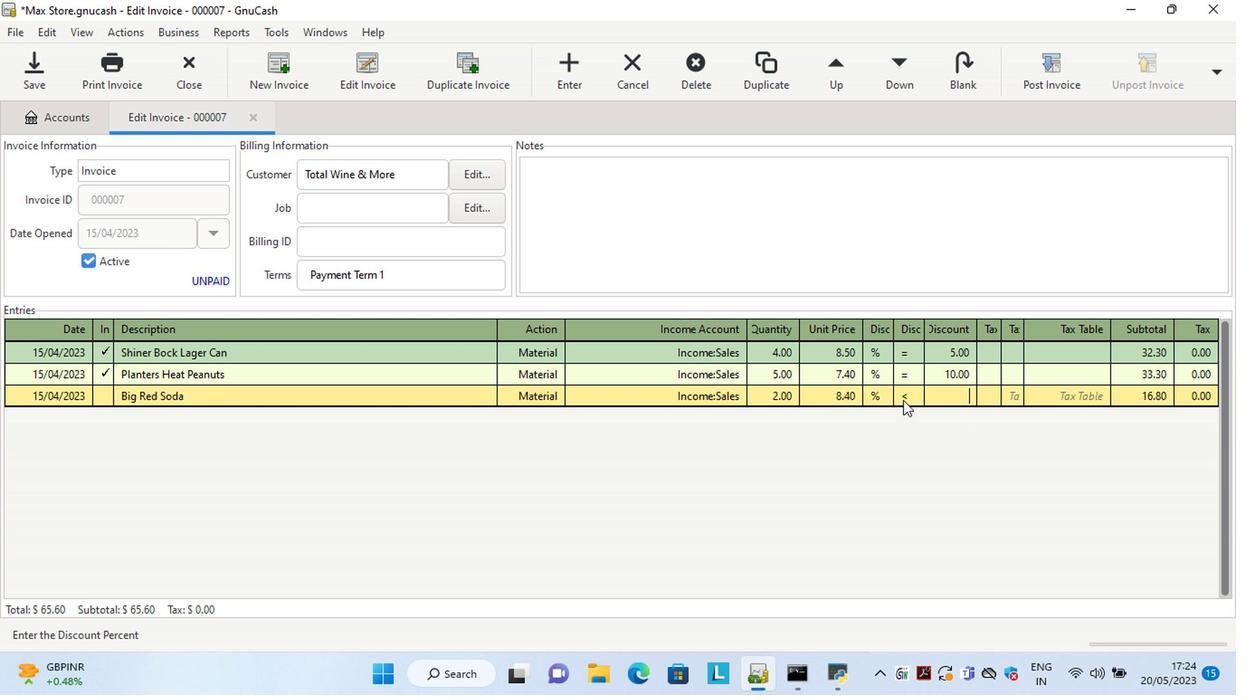 
Action: Mouse pressed left at (902, 399)
Screenshot: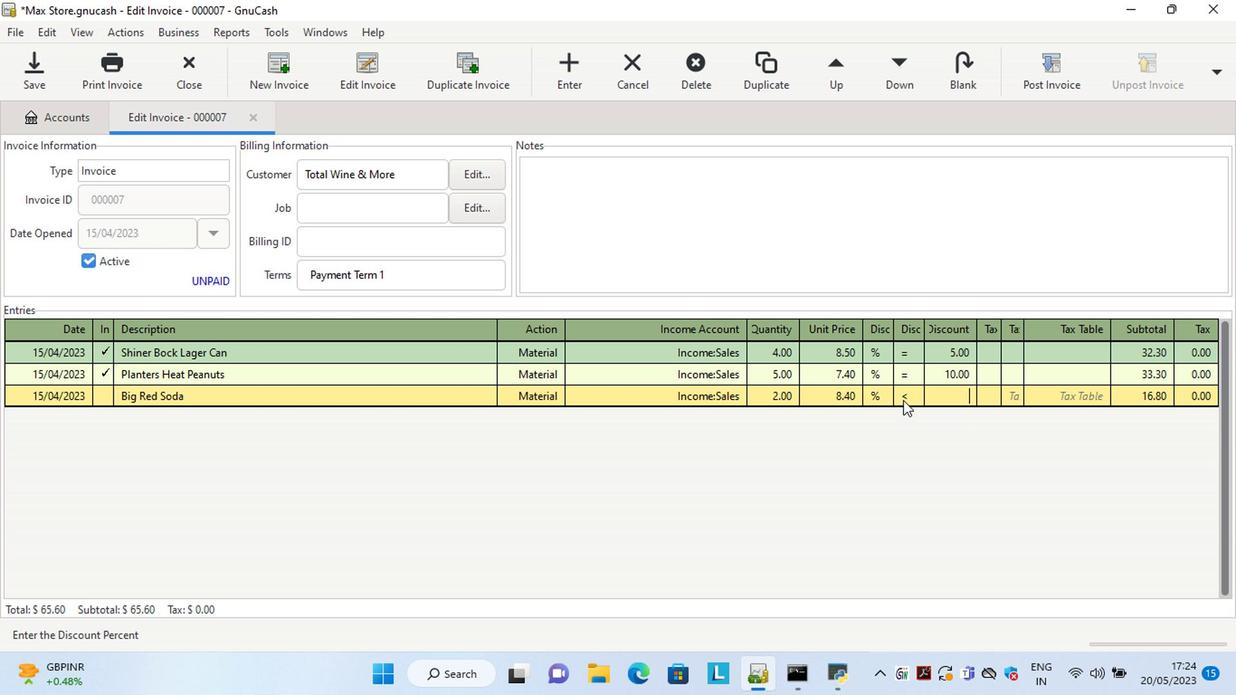 
Action: Mouse moved to (947, 395)
Screenshot: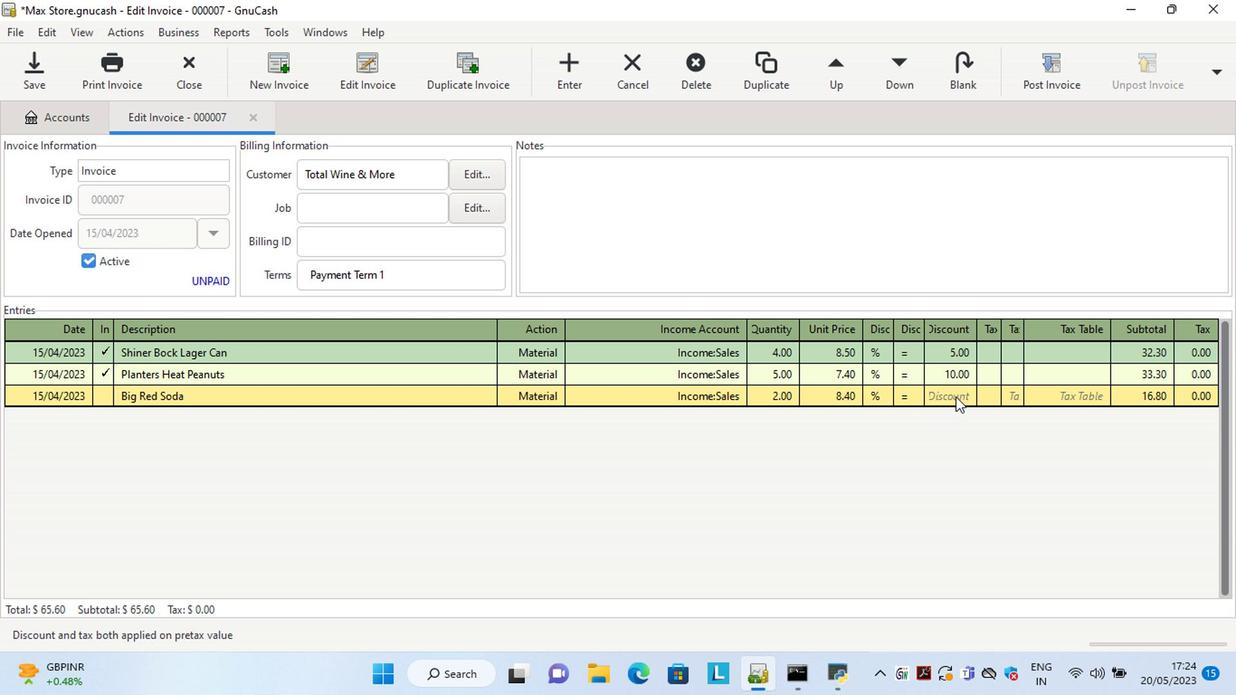 
Action: Mouse pressed left at (947, 395)
Screenshot: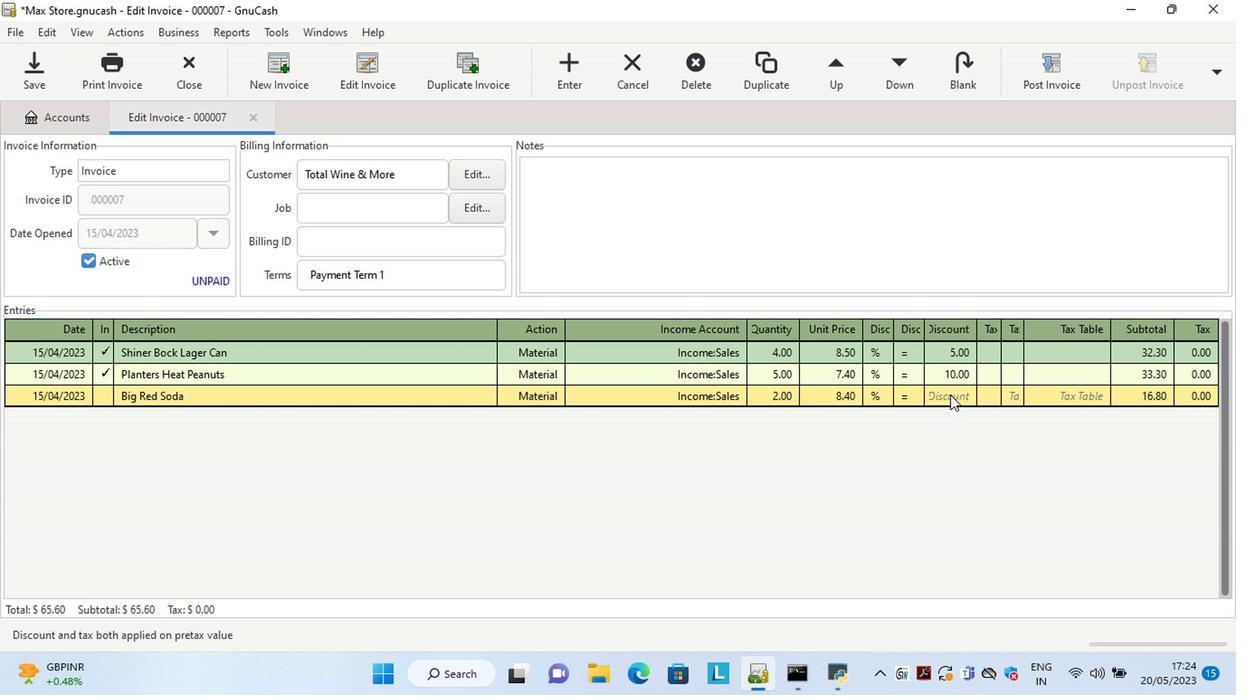 
Action: Mouse moved to (962, 452)
Screenshot: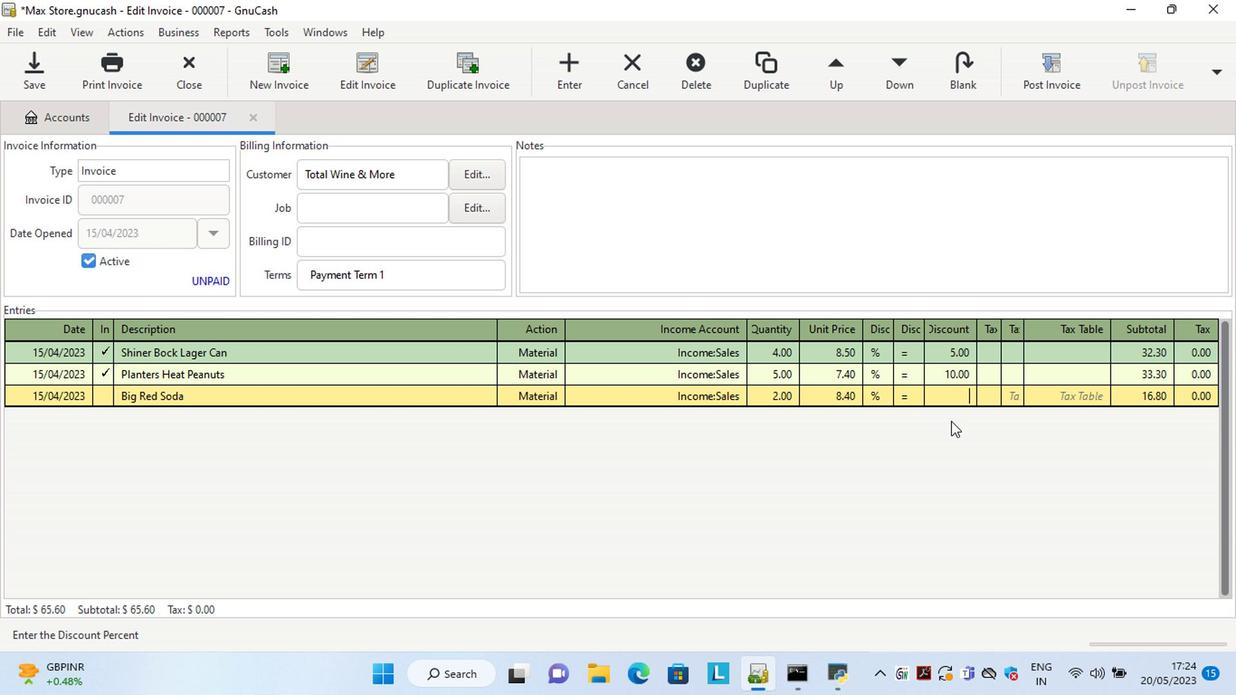 
Action: Key pressed 12<Key.tab>
Screenshot: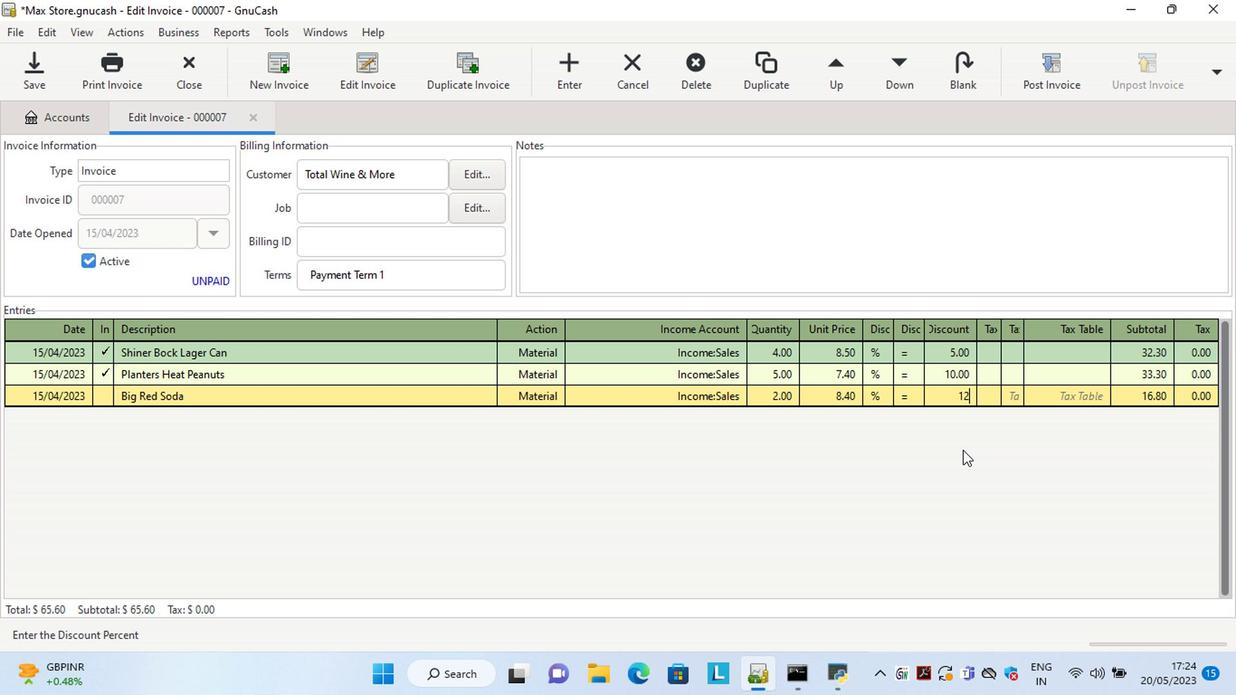 
Action: Mouse moved to (538, 181)
Screenshot: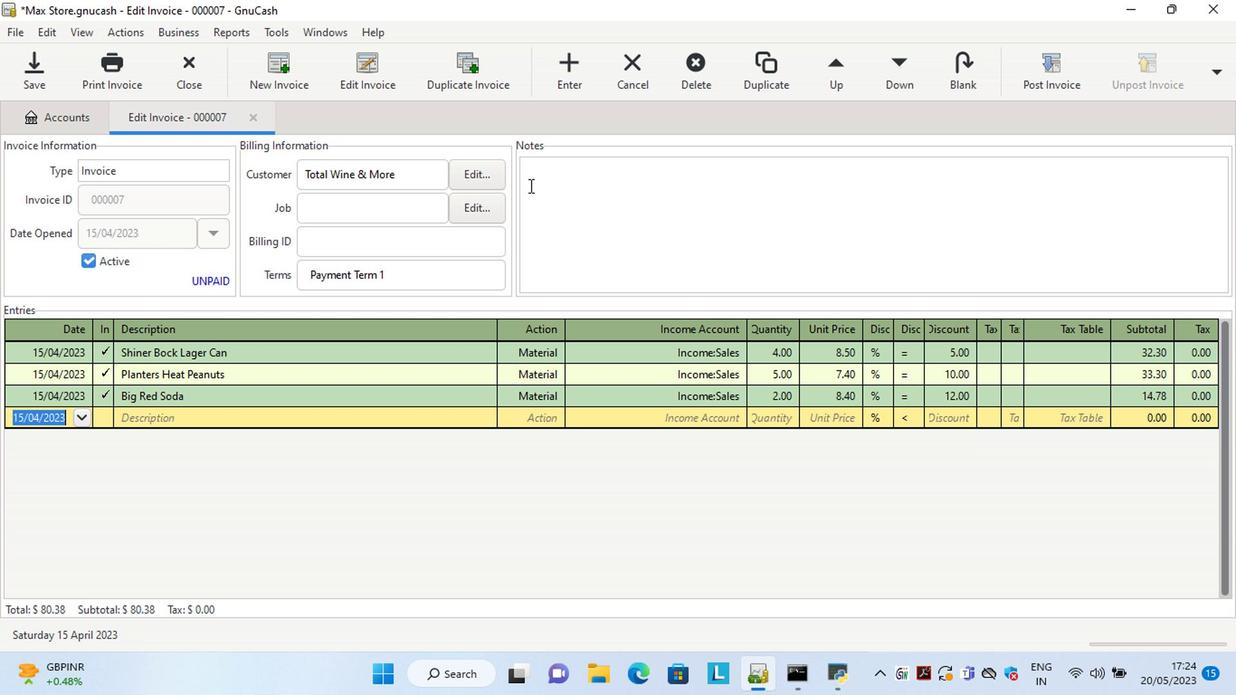 
Action: Mouse pressed left at (538, 181)
Screenshot: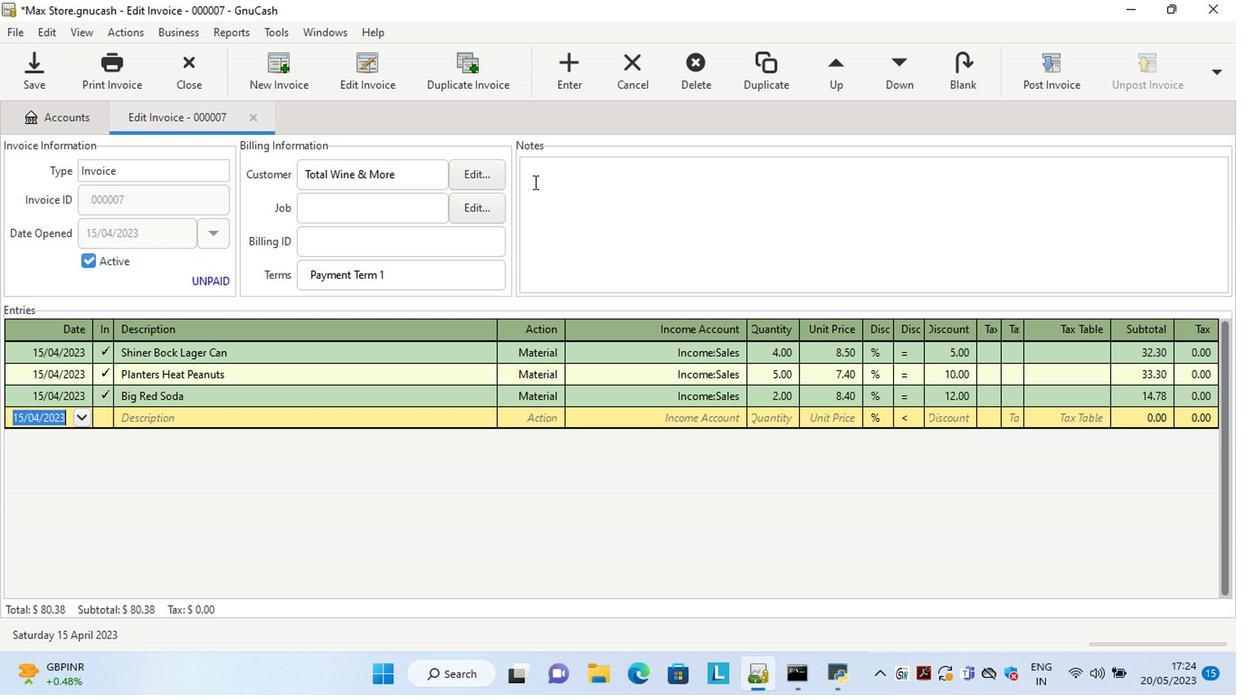 
Action: Mouse moved to (541, 186)
Screenshot: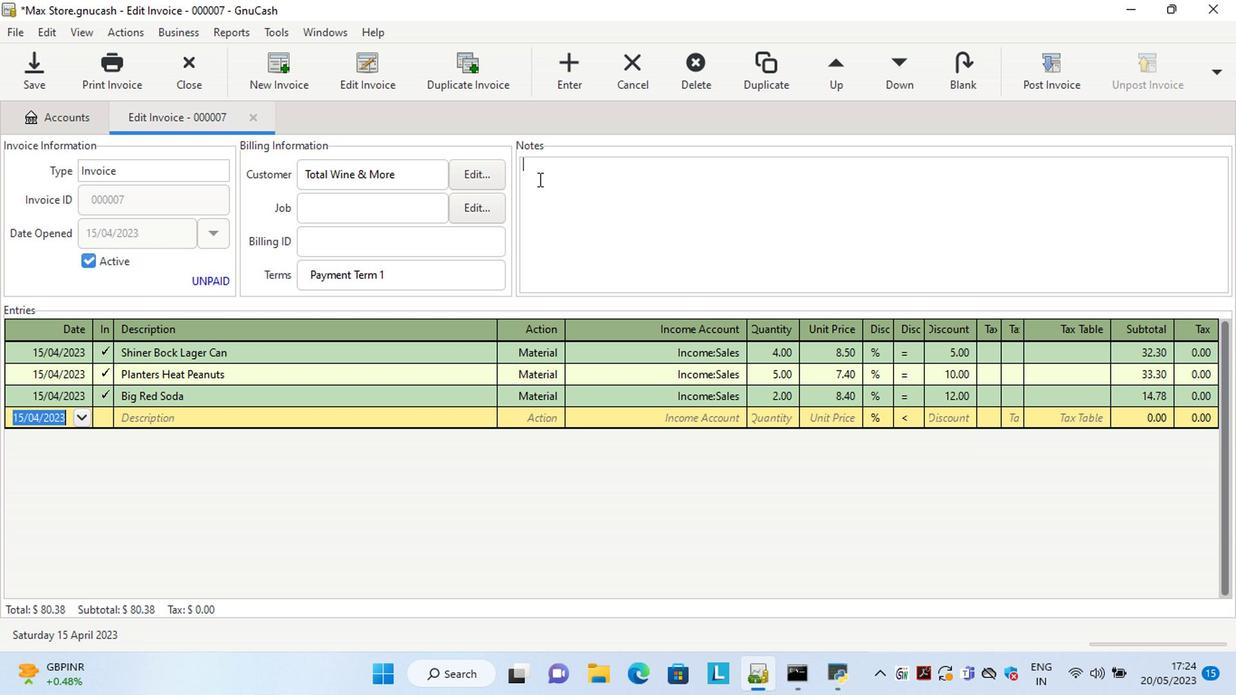 
Action: Key pressed <Key.shift>Looking<Key.space>forward<Key.space>to<Key.space>serving<Key.space>you<Key.space>again.
Screenshot: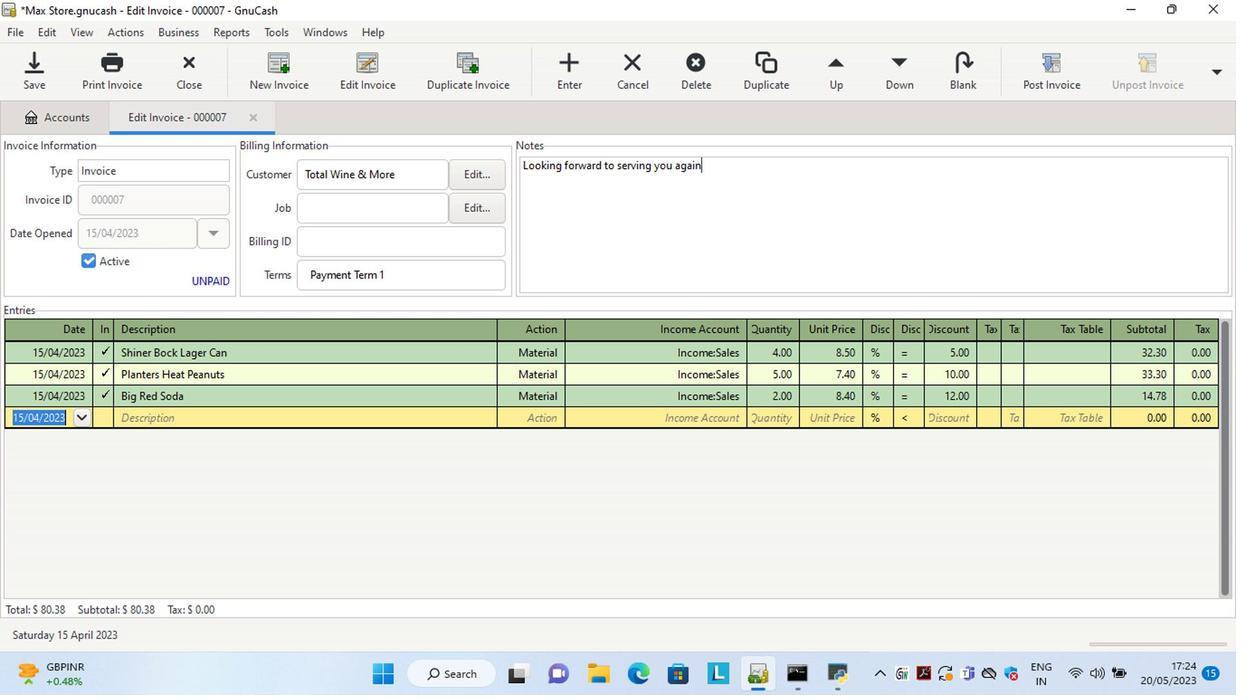 
Action: Mouse moved to (1037, 74)
Screenshot: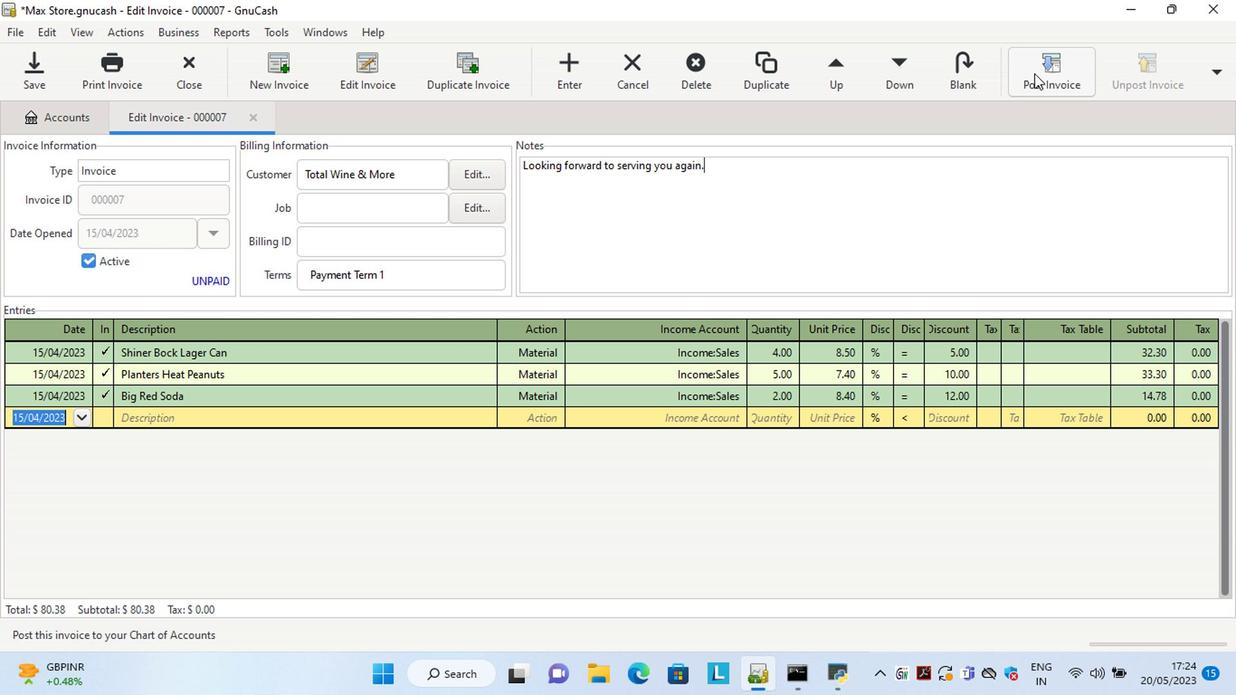 
Action: Mouse pressed left at (1037, 74)
Screenshot: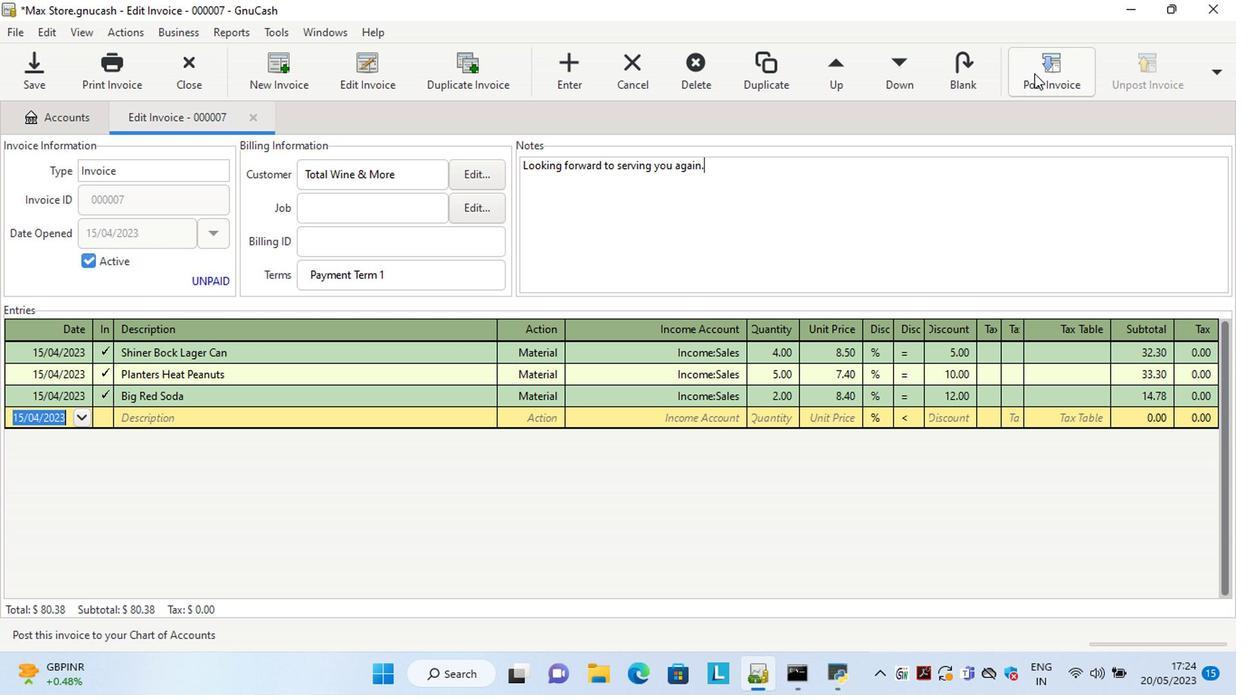 
Action: Mouse moved to (680, 303)
Screenshot: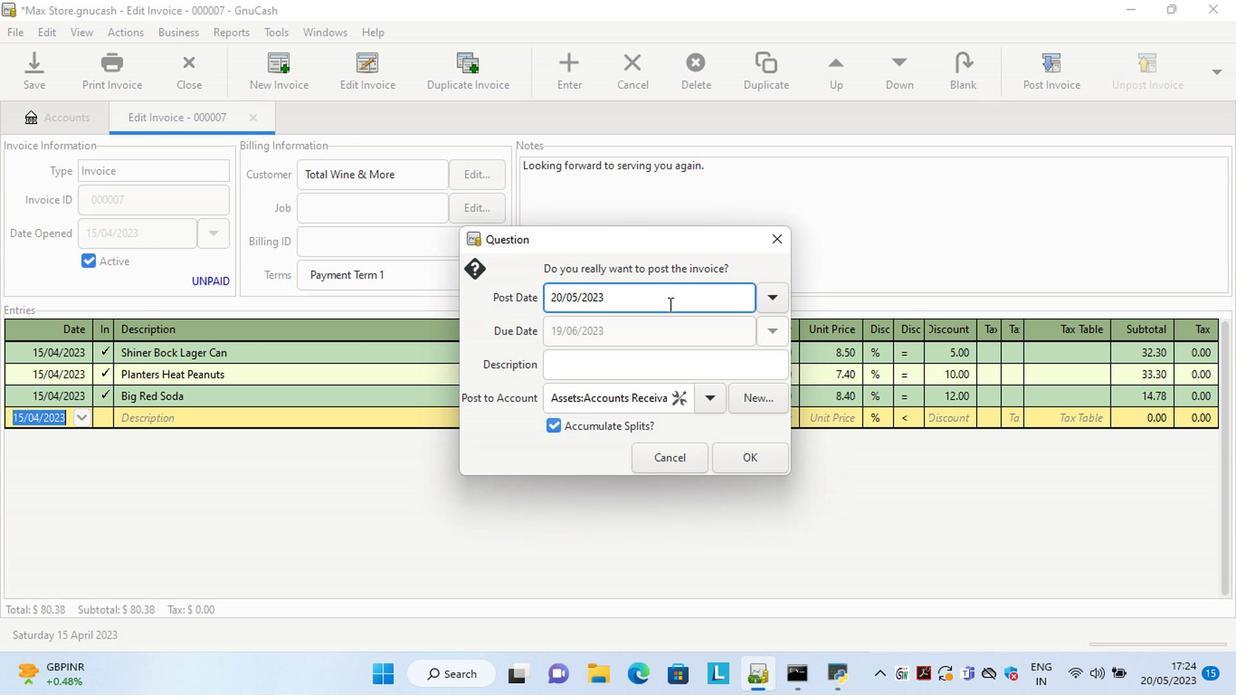 
Action: Key pressed <Key.left><Key.left><Key.left><Key.left><Key.left><Key.left><Key.left><Key.left><Key.left><Key.left><Key.left><Key.left><Key.left><Key.left><Key.left><Key.delete><Key.delete>15<Key.right><Key.right><Key.delete>4
Screenshot: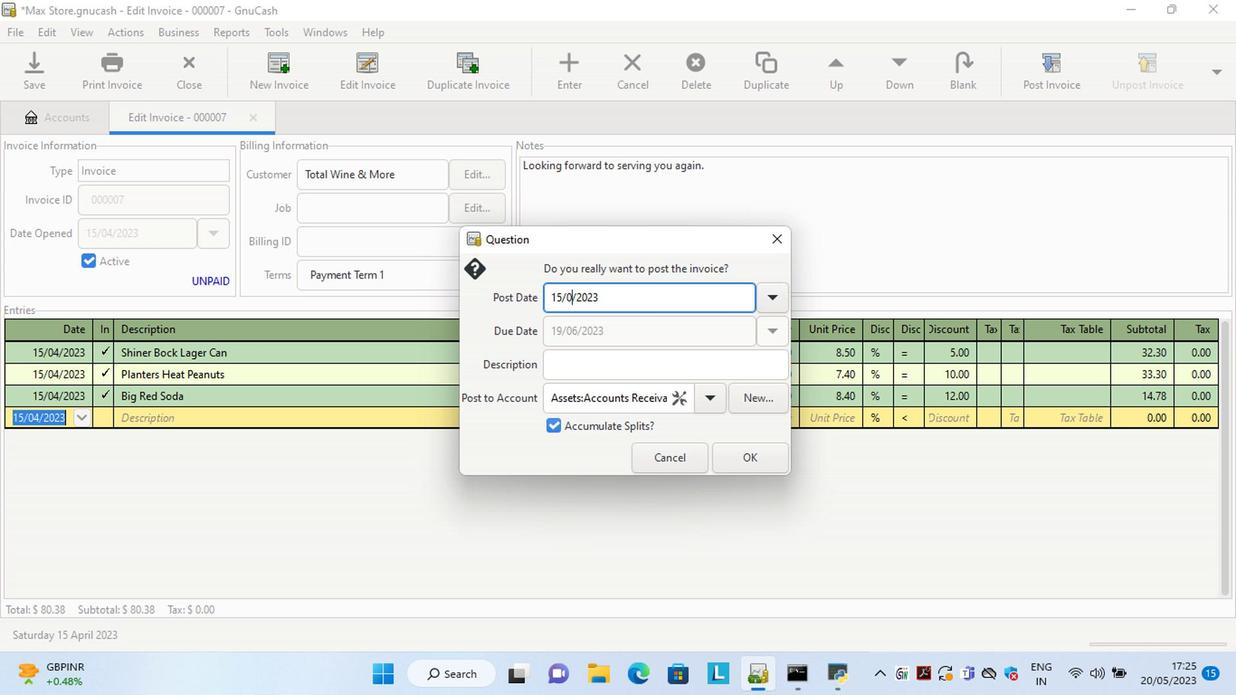 
Action: Mouse moved to (750, 452)
Screenshot: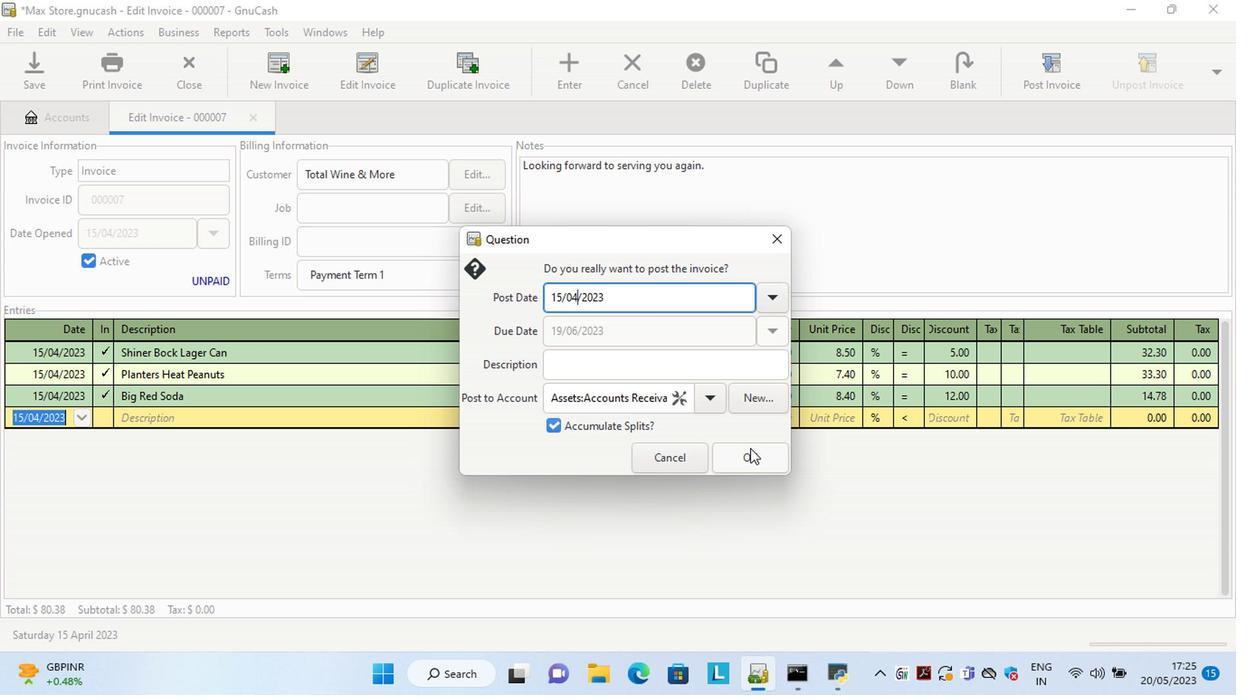 
Action: Mouse pressed left at (750, 452)
Screenshot: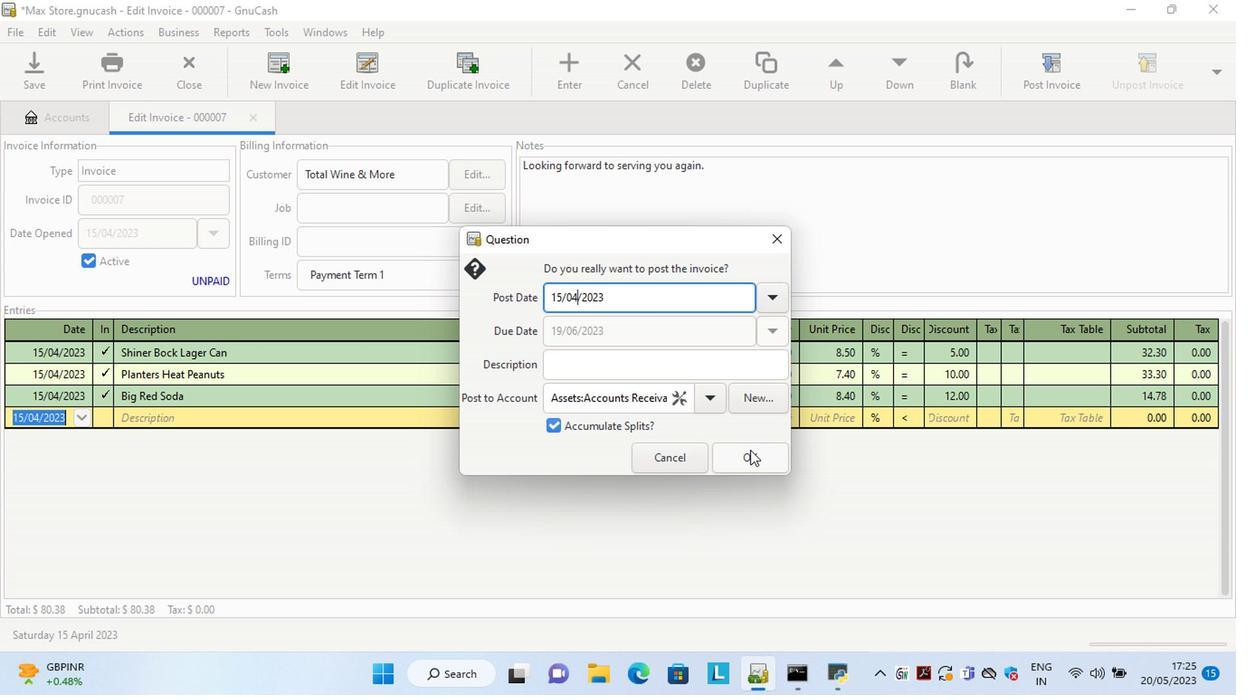 
Action: Mouse moved to (1166, 69)
Screenshot: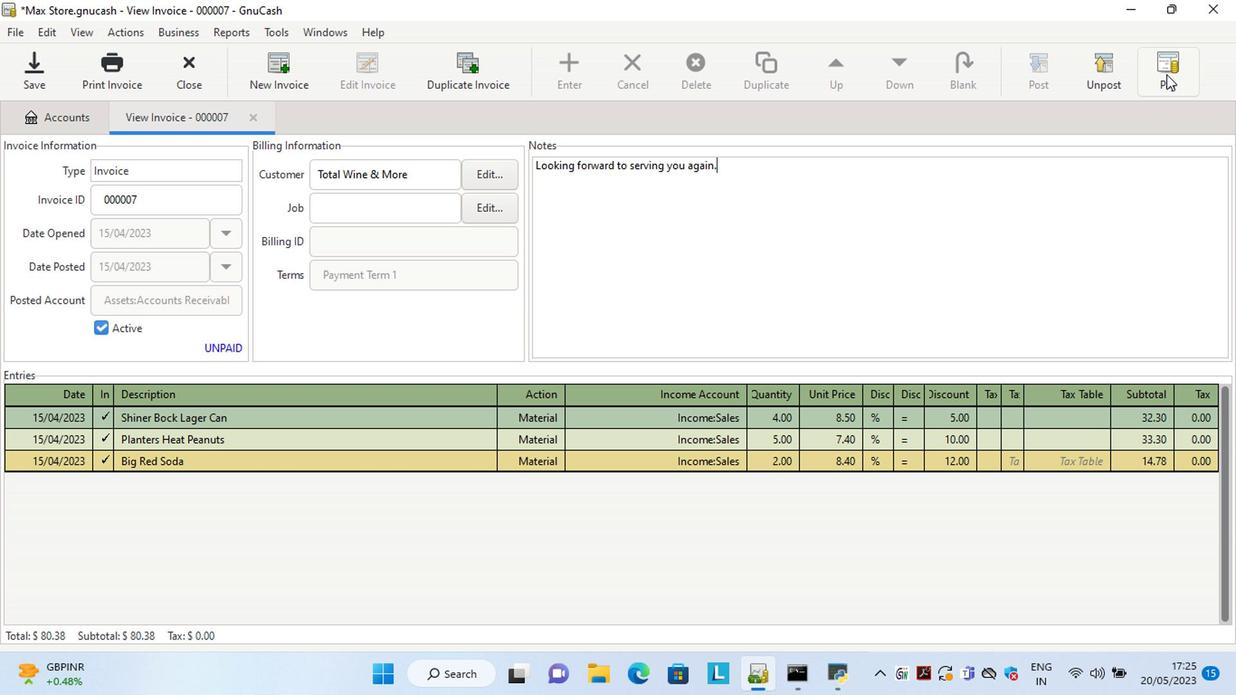 
Action: Mouse pressed left at (1166, 69)
Screenshot: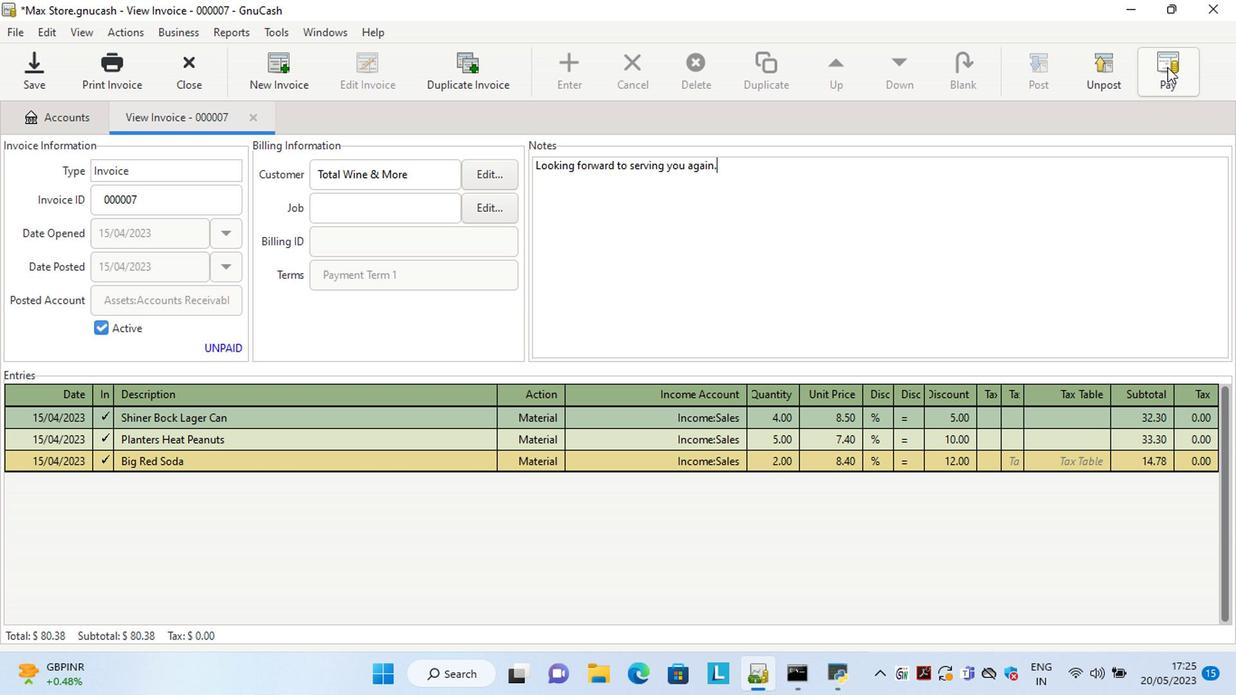 
Action: Mouse moved to (482, 359)
Screenshot: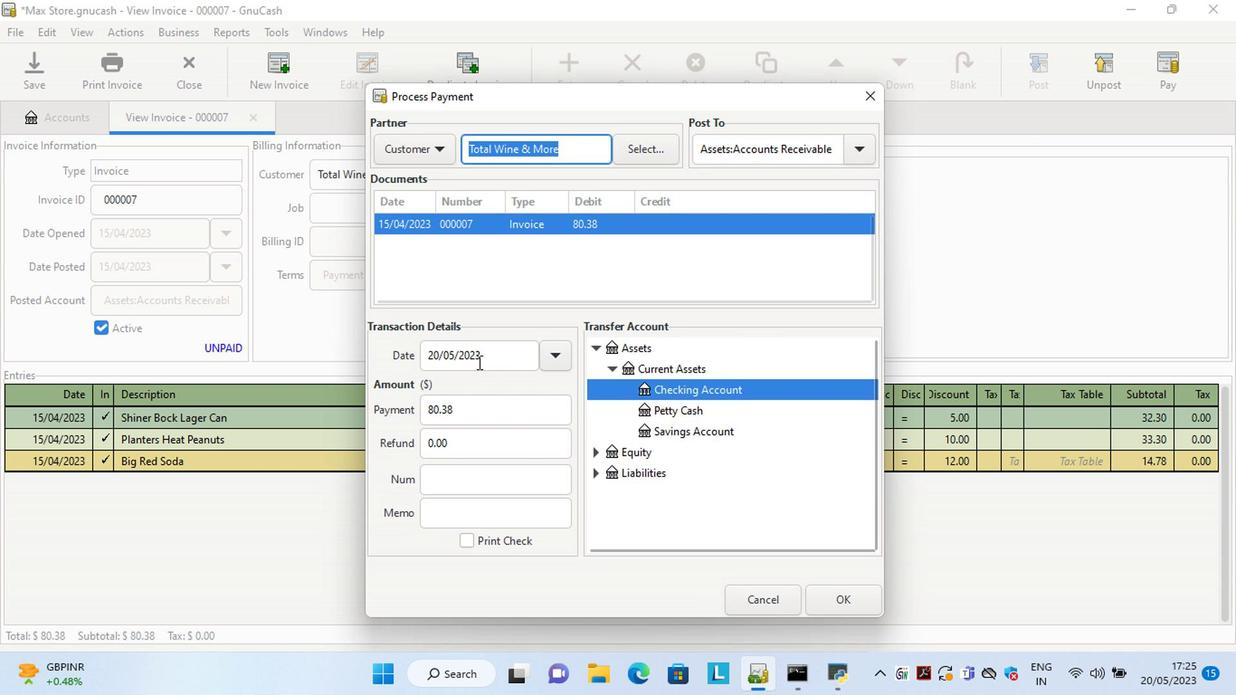 
Action: Mouse pressed left at (482, 359)
Screenshot: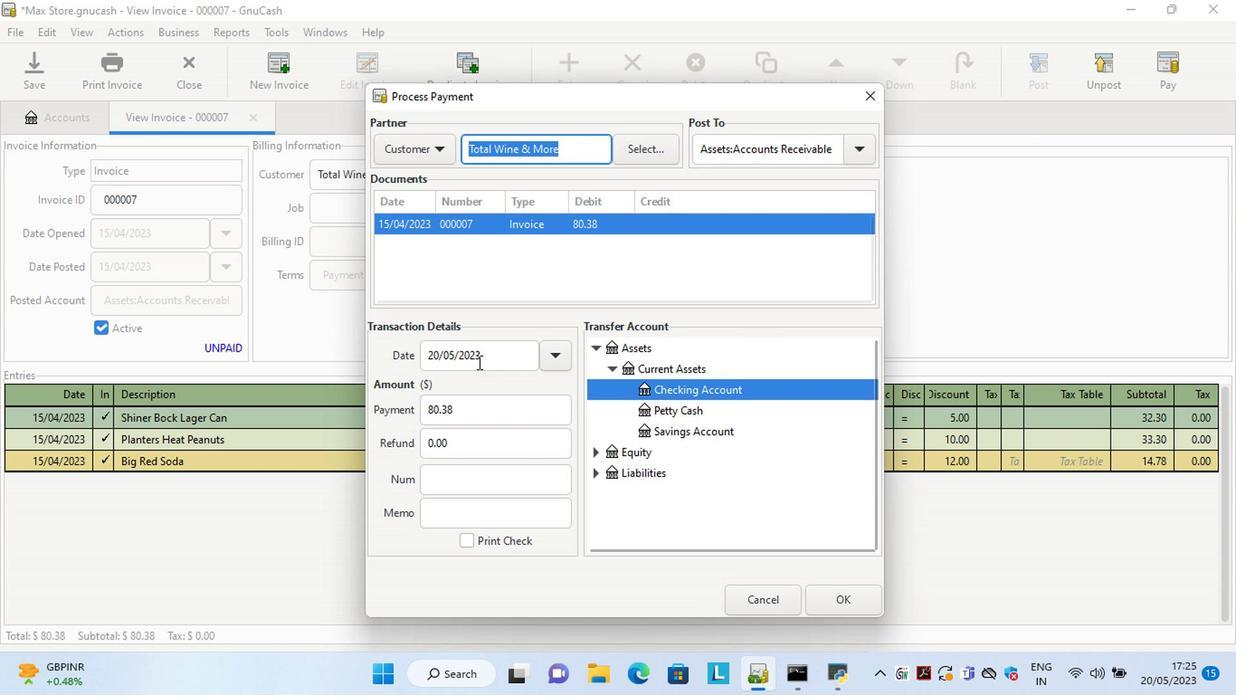 
Action: Mouse moved to (795, 357)
Screenshot: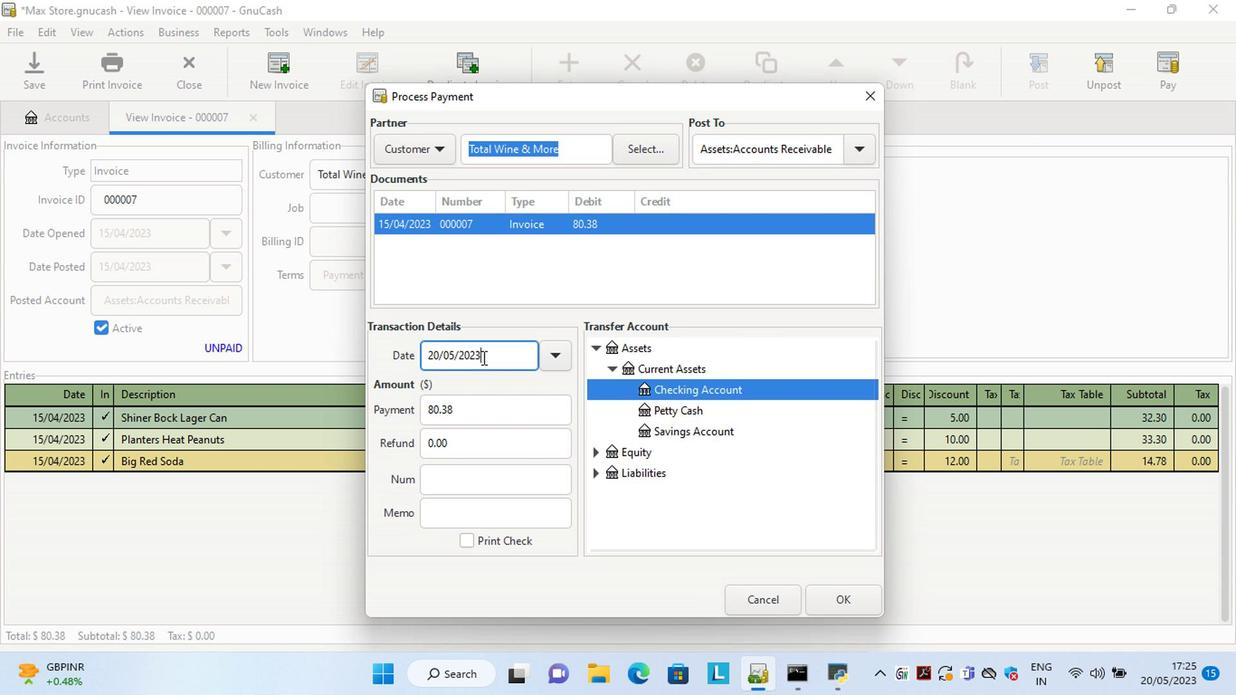 
Action: Key pressed <Key.left><Key.left><Key.left><Key.left><Key.left><Key.left><Key.left><Key.left><Key.left><Key.left><Key.left><Key.left><Key.left><Key.left><Key.left><Key.left><Key.left><Key.left><Key.left><Key.left><Key.left><Key.left><Key.left><Key.left><Key.left><Key.left><Key.left><Key.left><Key.left><Key.left><Key.left><Key.left><Key.left><Key.left><Key.left><Key.delete><Key.delete>15
Screenshot: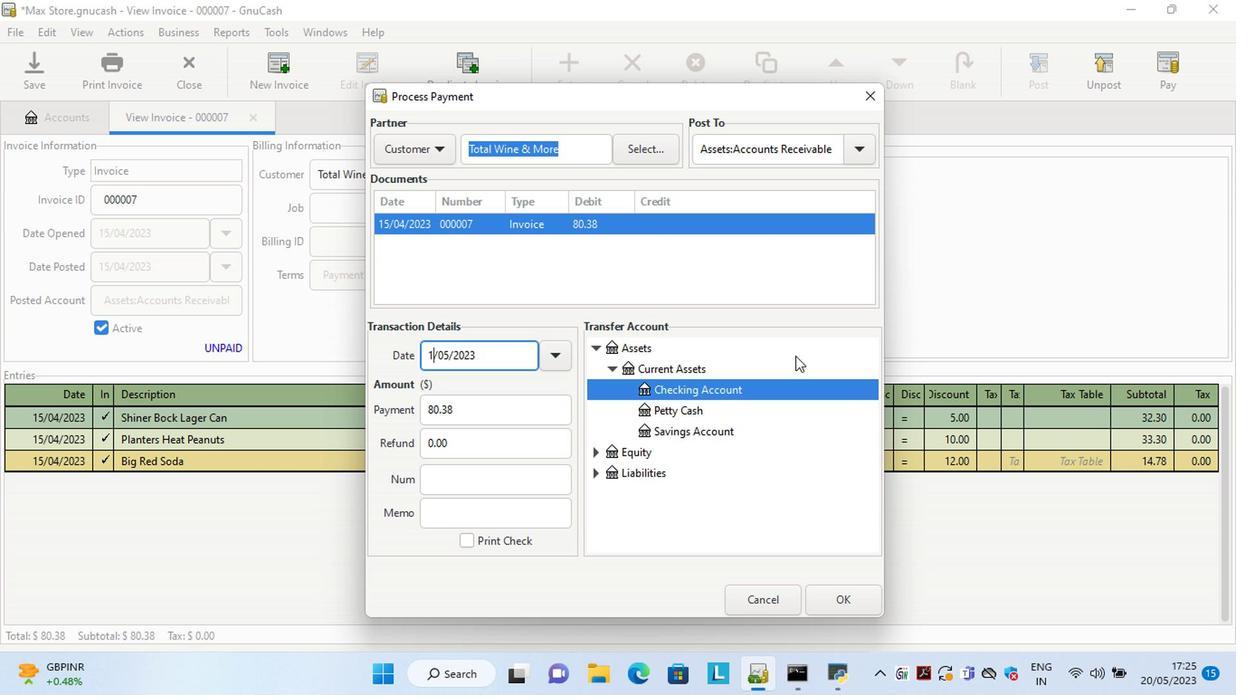 
Action: Mouse moved to (832, 598)
Screenshot: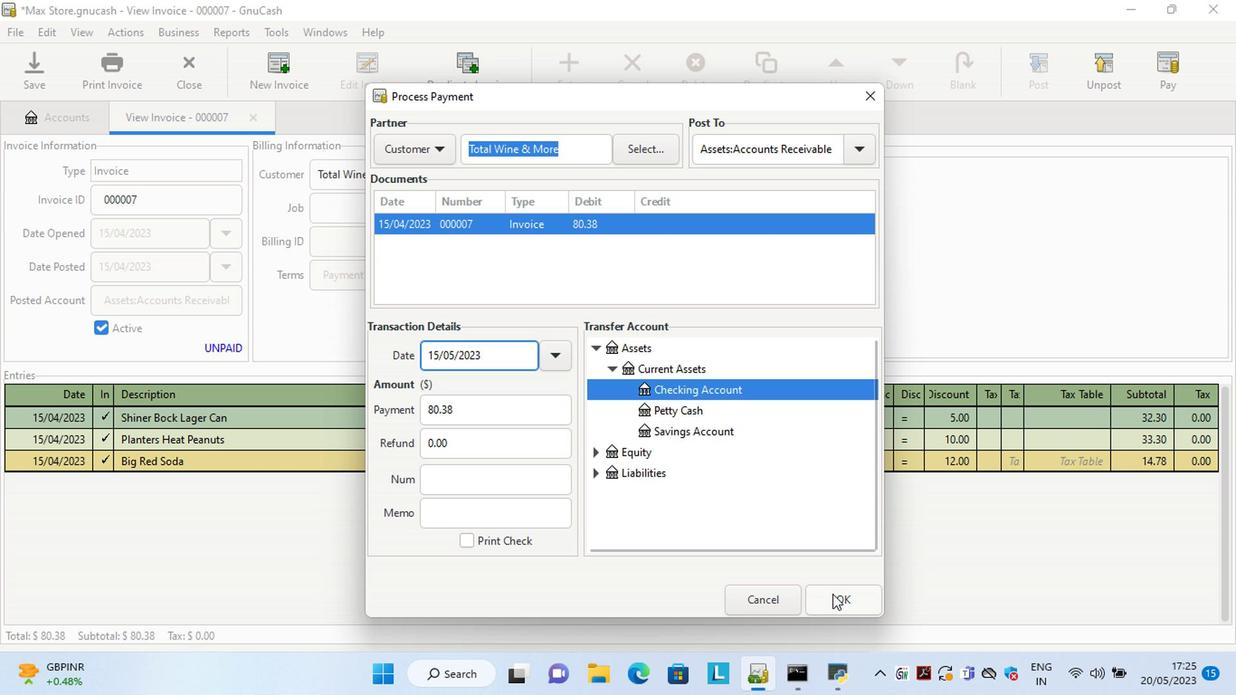
Action: Mouse pressed left at (832, 598)
Screenshot: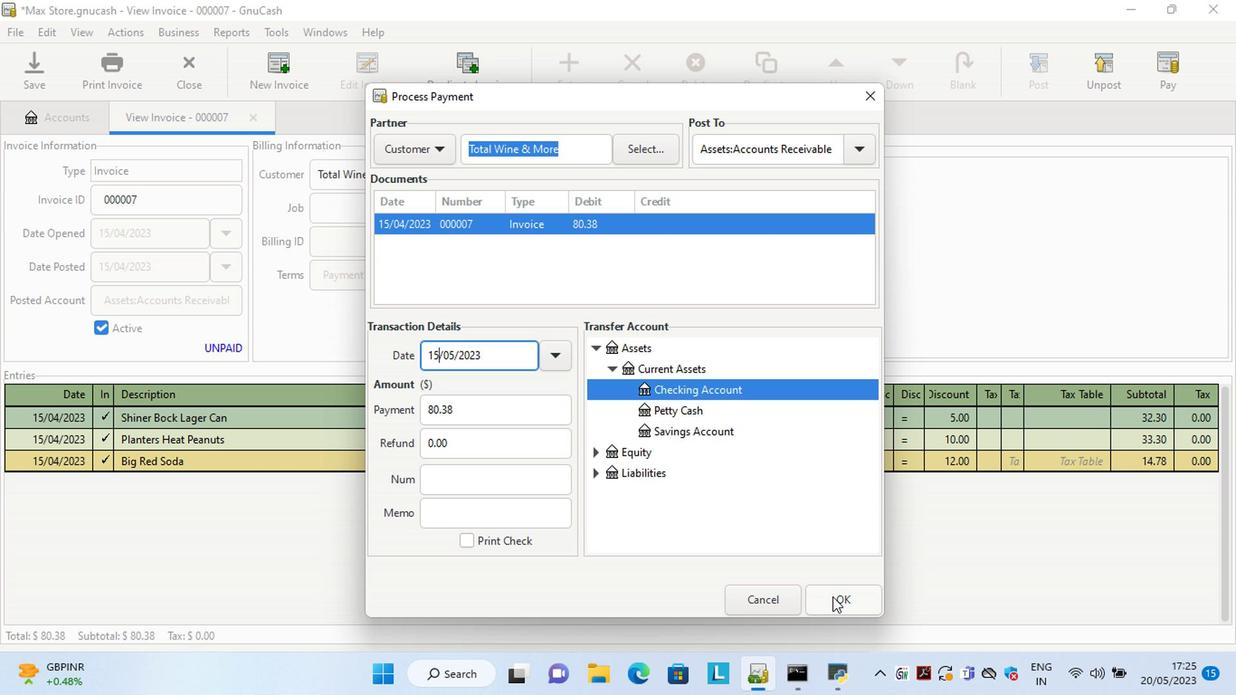 
Action: Mouse moved to (127, 72)
Screenshot: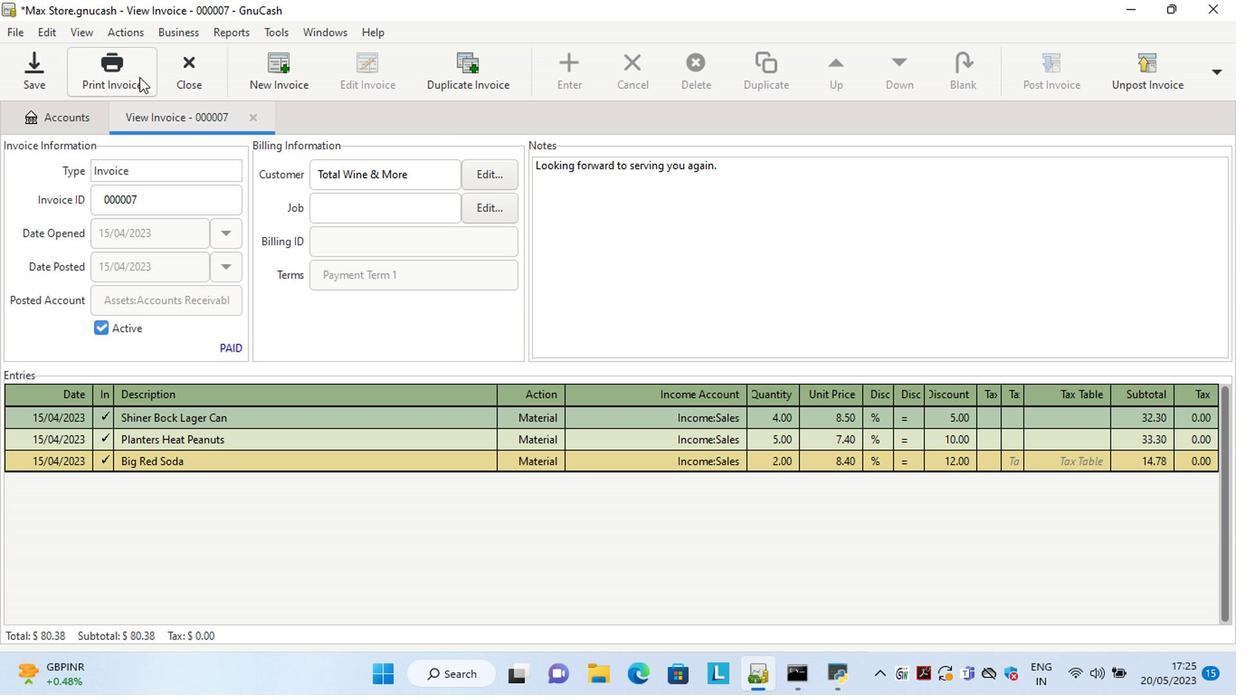 
Action: Mouse pressed left at (127, 72)
Screenshot: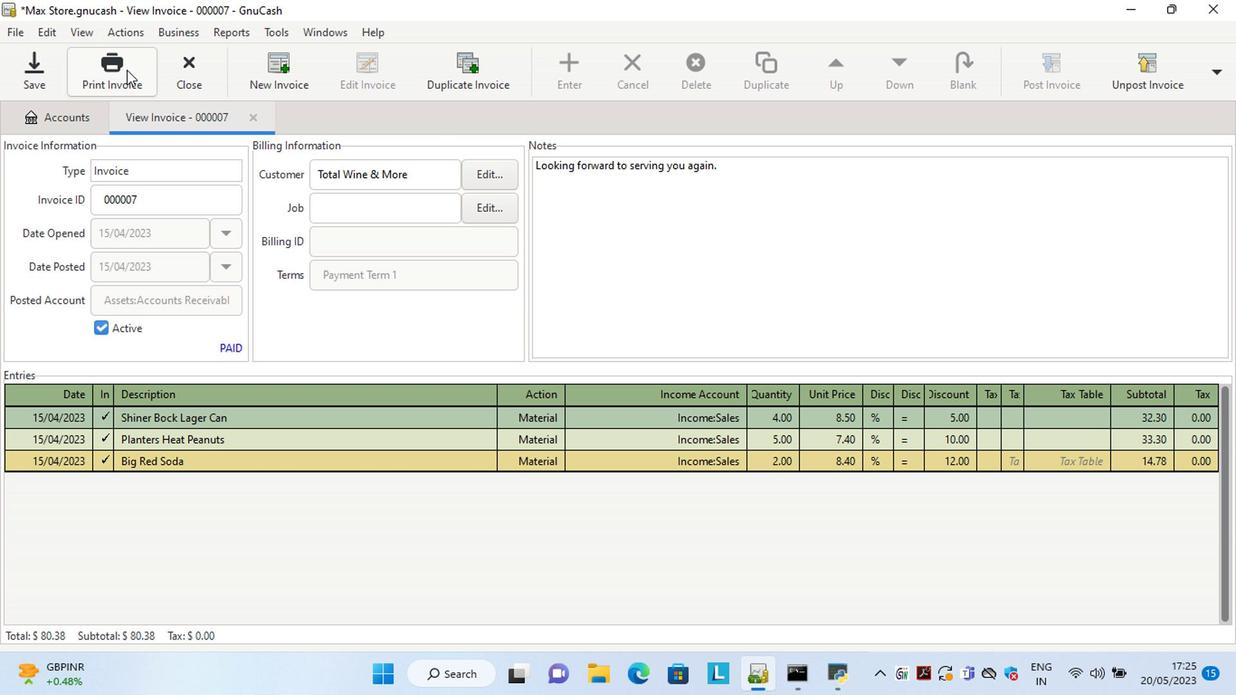 
Action: Mouse moved to (454, 76)
Screenshot: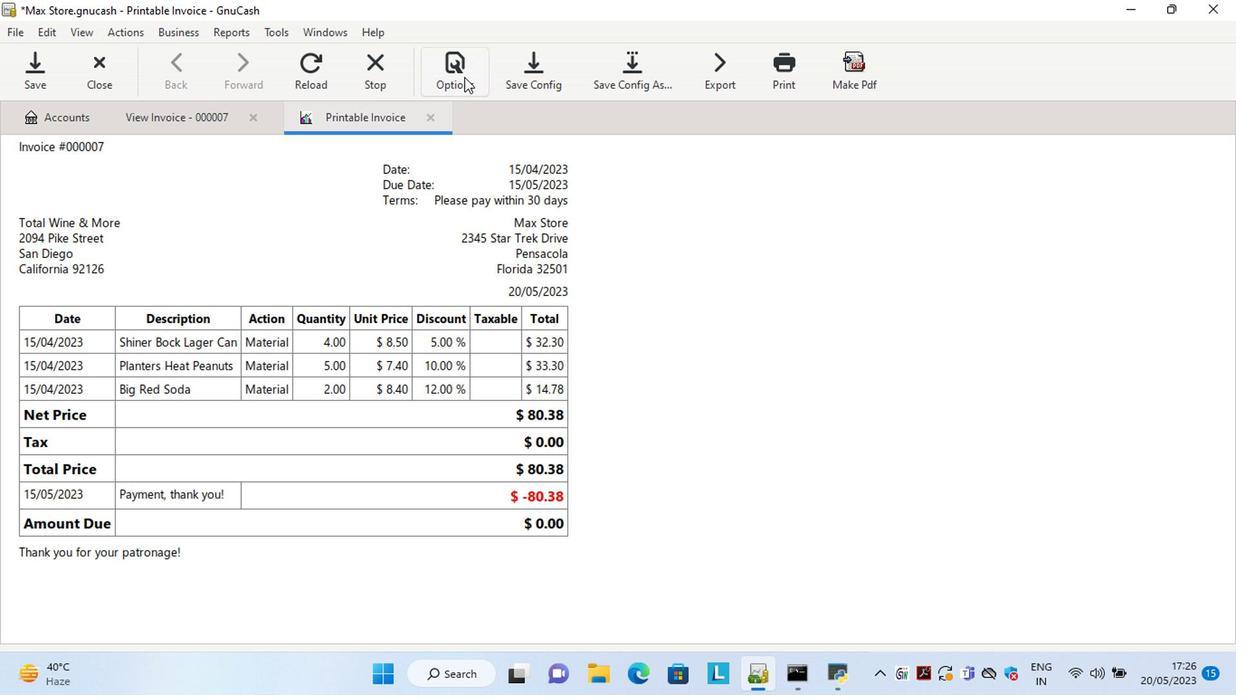 
Action: Mouse pressed left at (454, 76)
Screenshot: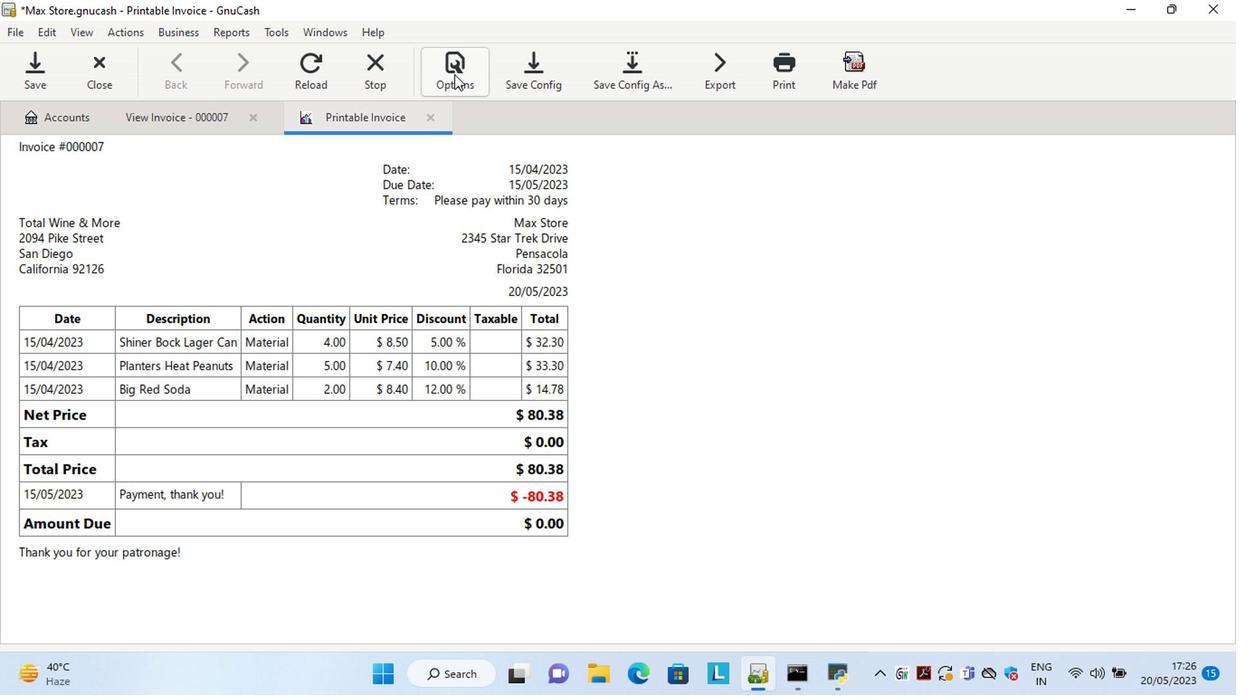 
Action: Mouse moved to (357, 134)
Screenshot: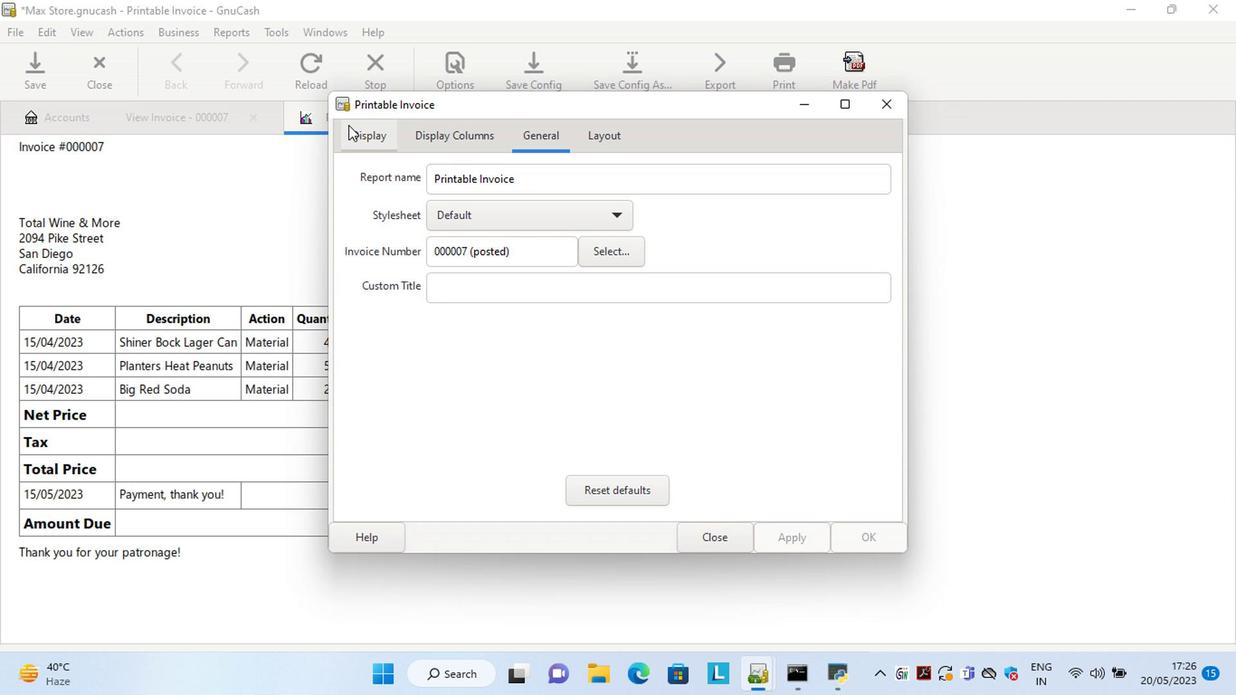 
Action: Mouse pressed left at (357, 134)
Screenshot: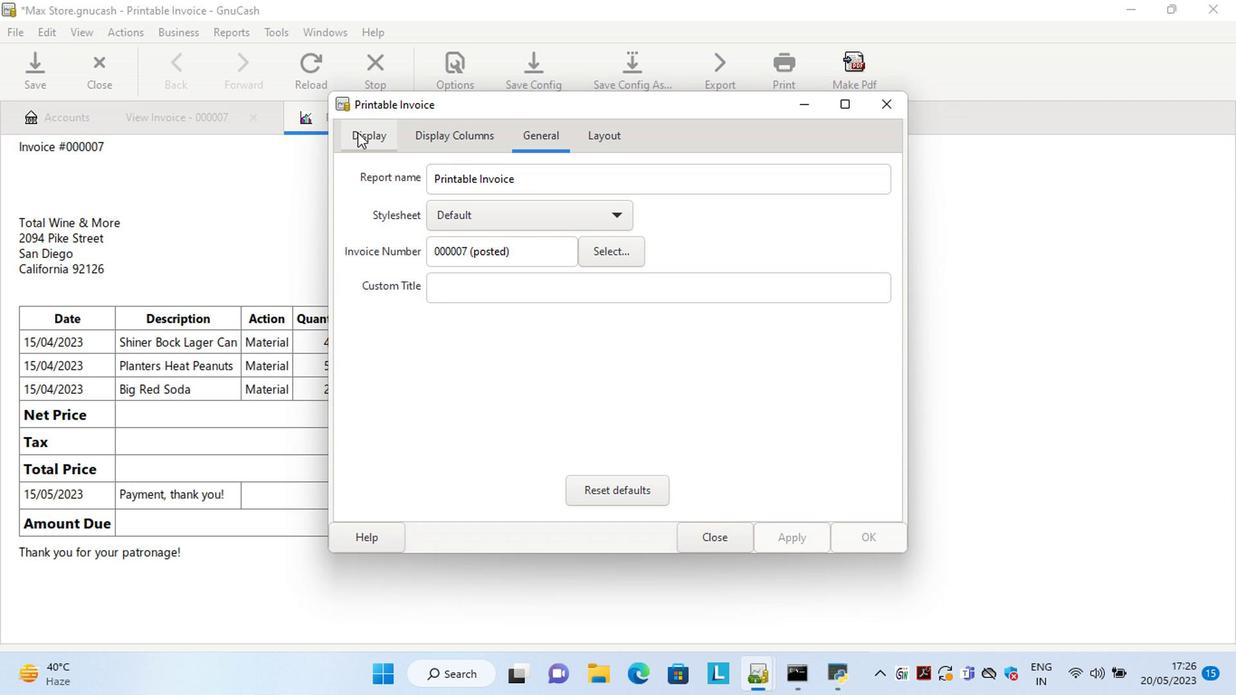 
Action: Mouse moved to (495, 350)
Screenshot: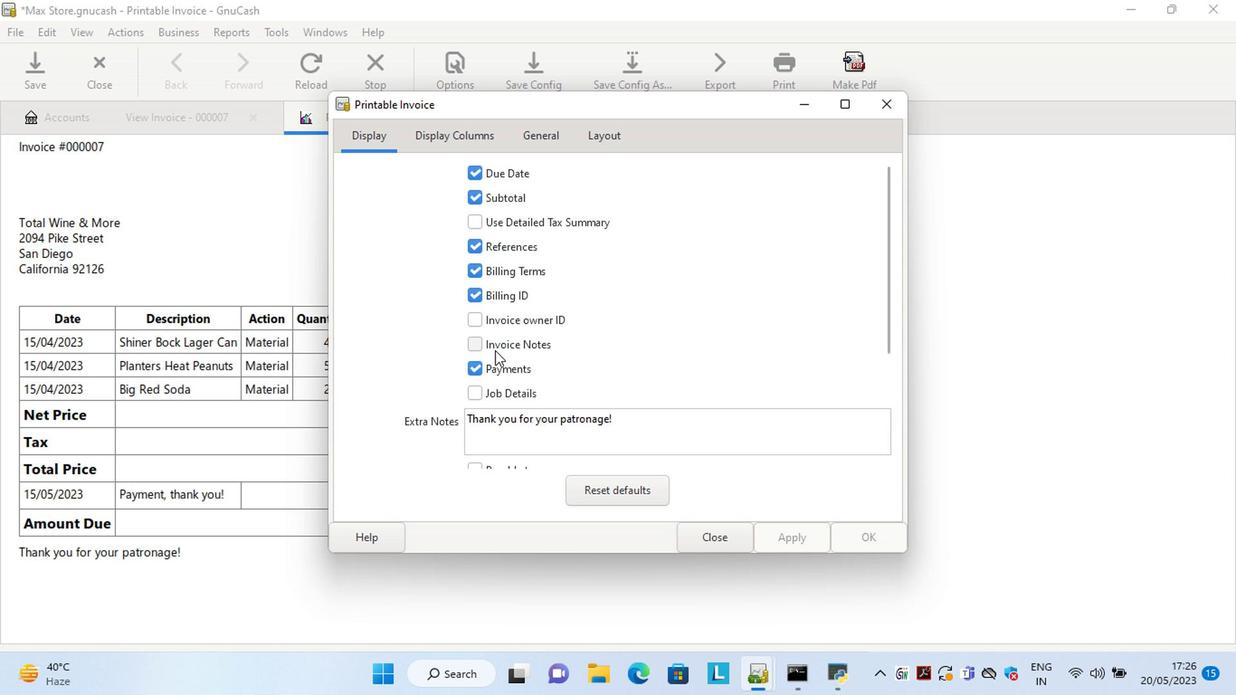 
Action: Mouse pressed left at (495, 350)
Screenshot: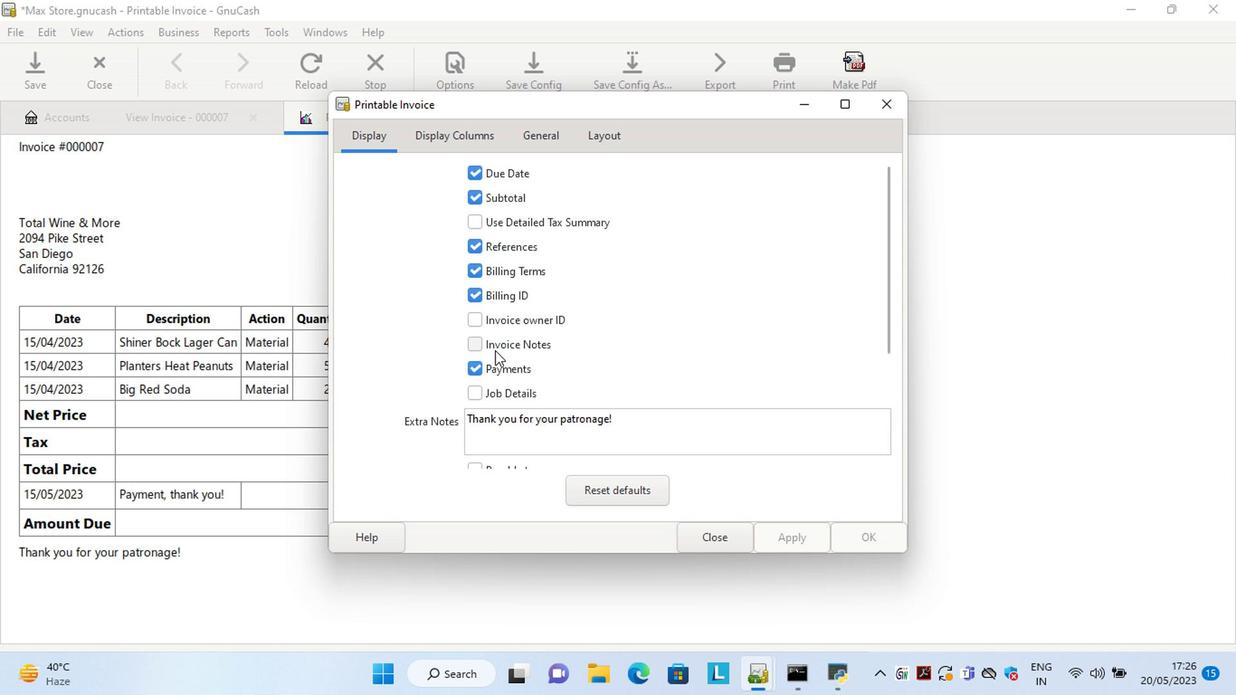 
Action: Mouse moved to (770, 533)
Screenshot: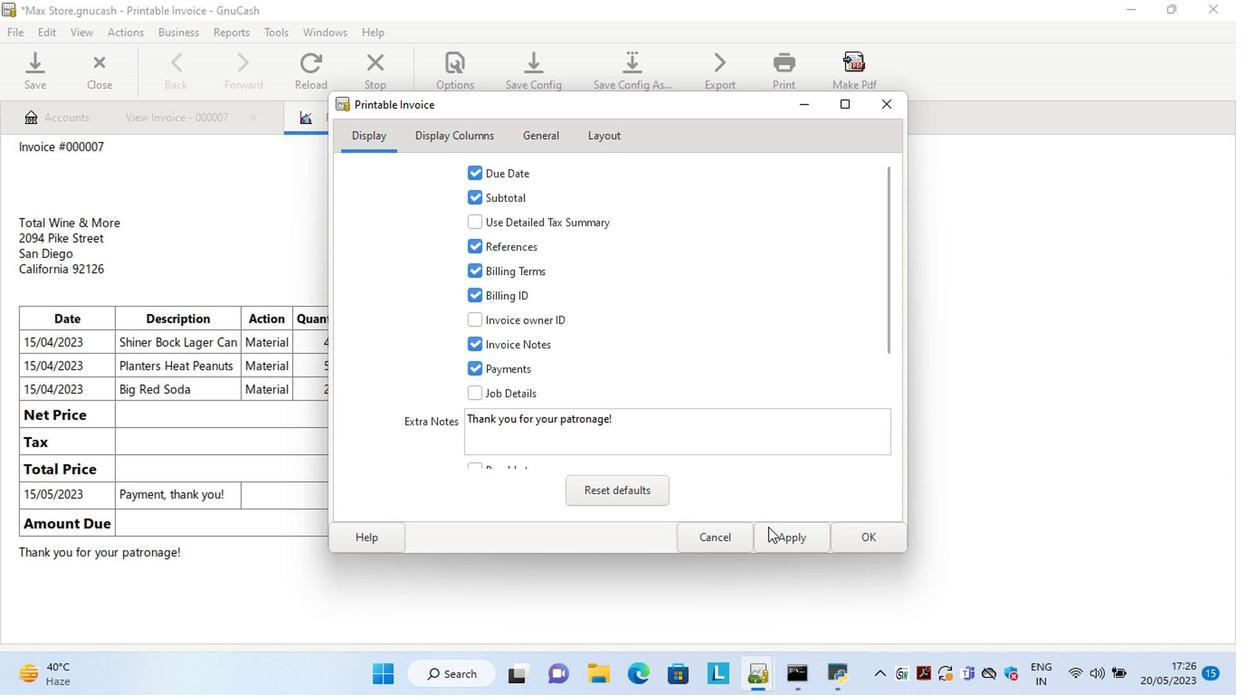
Action: Mouse pressed left at (770, 533)
Screenshot: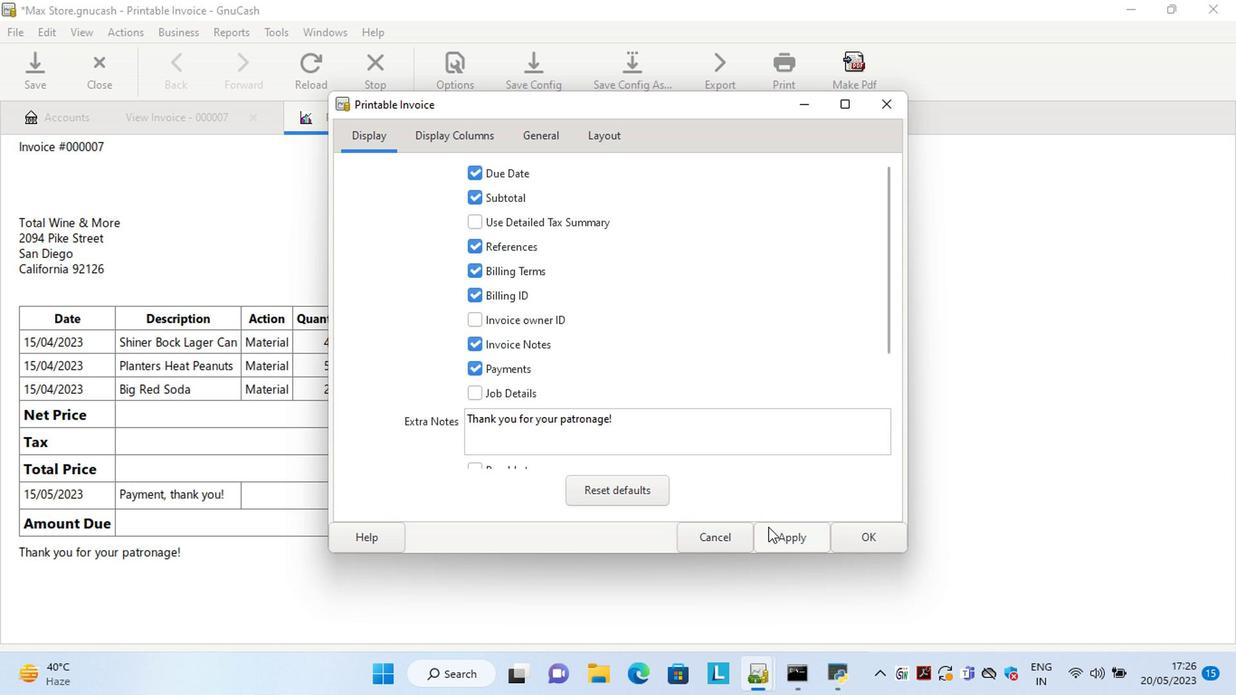 
Action: Mouse moved to (712, 535)
Screenshot: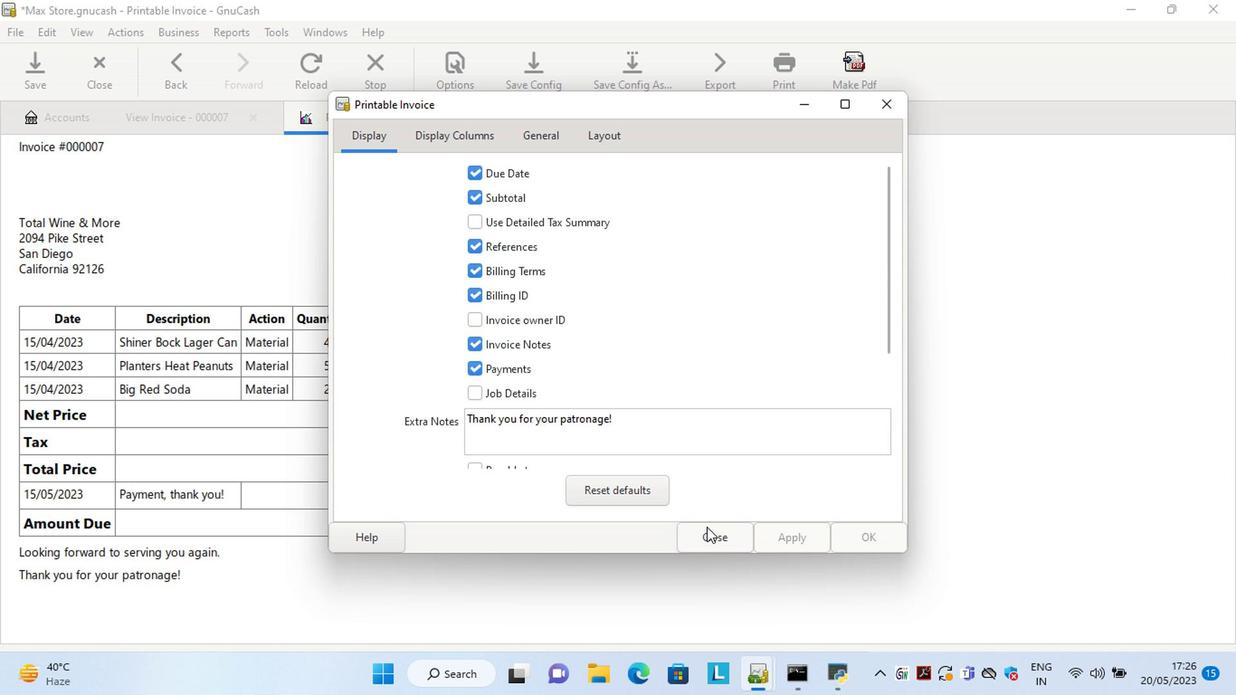 
Action: Mouse pressed left at (712, 535)
Screenshot: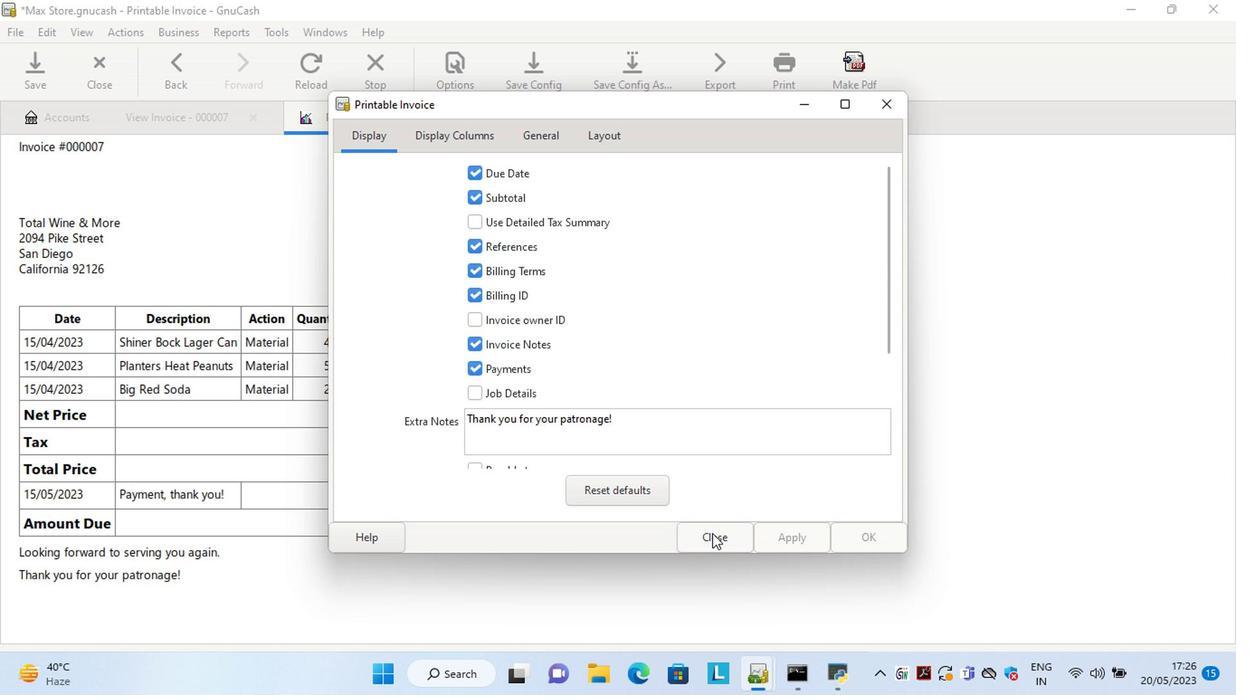 
Action: Mouse moved to (700, 533)
Screenshot: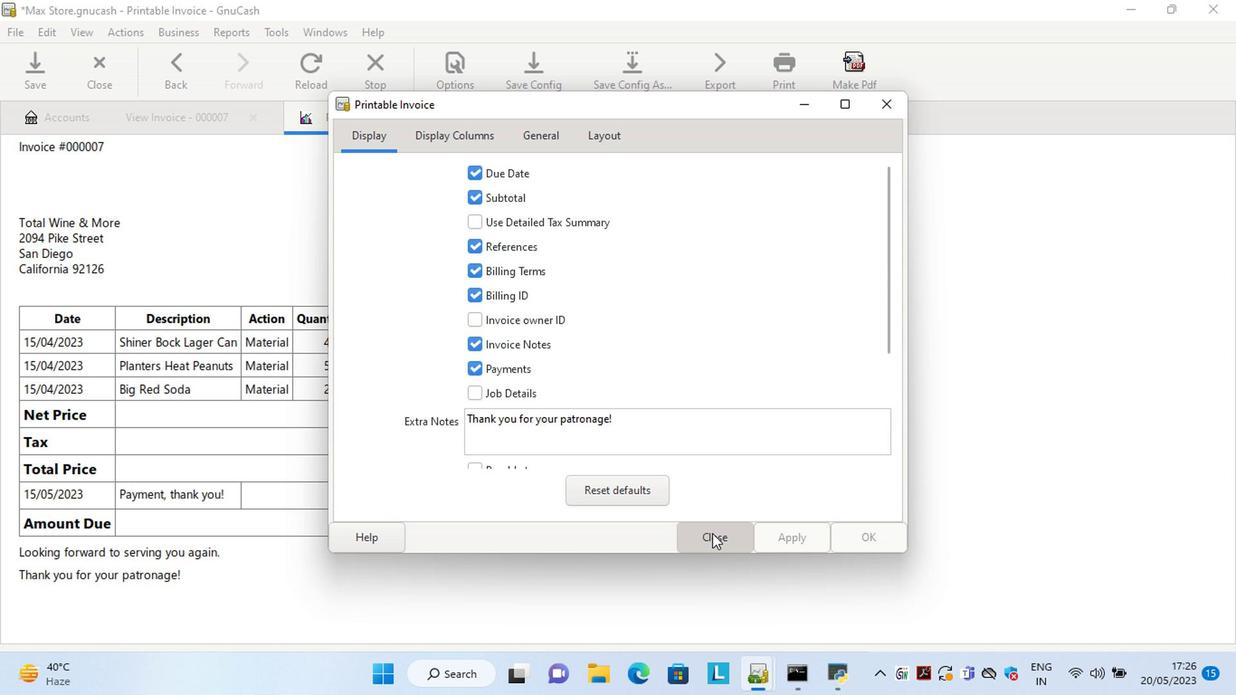 
